 Task: Search one way flight ticket for 4 adults, 2 children, 2 infants in seat and 1 infant on lap in economy from Salisbury: Salisbury-ocean City-wicomico Regional Airport to Jacksonville: Albert J. Ellis Airport on 5-3-2023. Choice of flights is Frontier. Price is upto 30000. Outbound departure time preference is 0:00.
Action: Mouse moved to (223, 308)
Screenshot: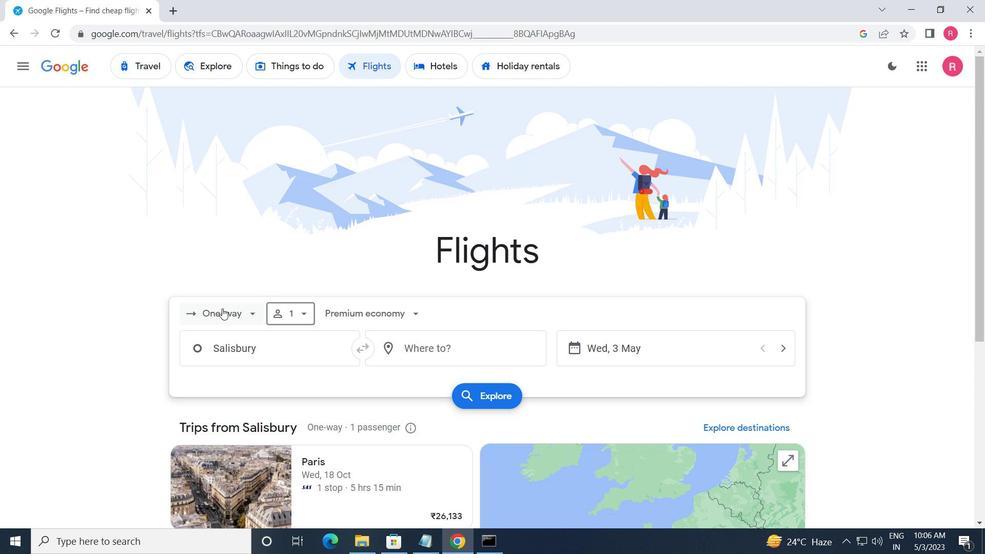 
Action: Mouse pressed left at (223, 308)
Screenshot: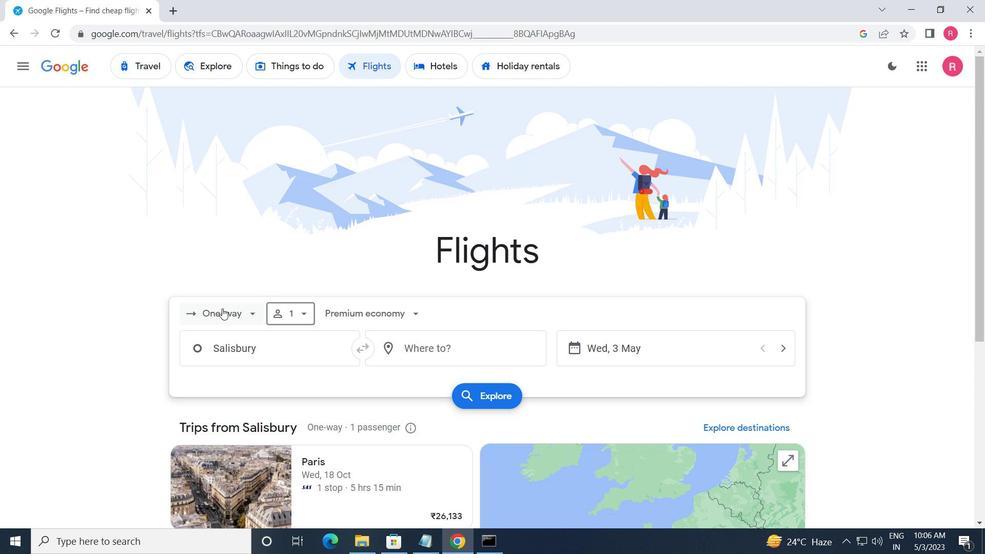 
Action: Mouse moved to (243, 365)
Screenshot: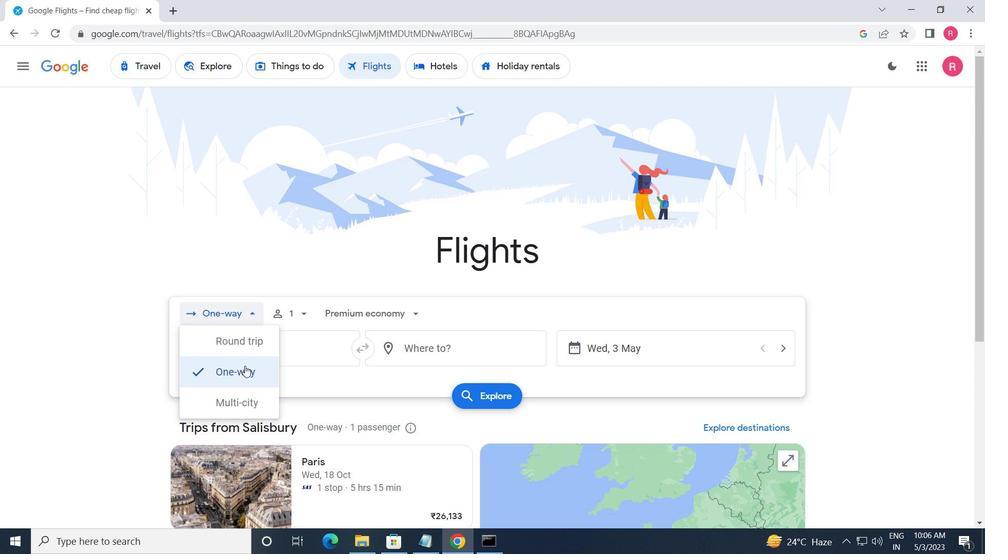 
Action: Mouse pressed left at (243, 365)
Screenshot: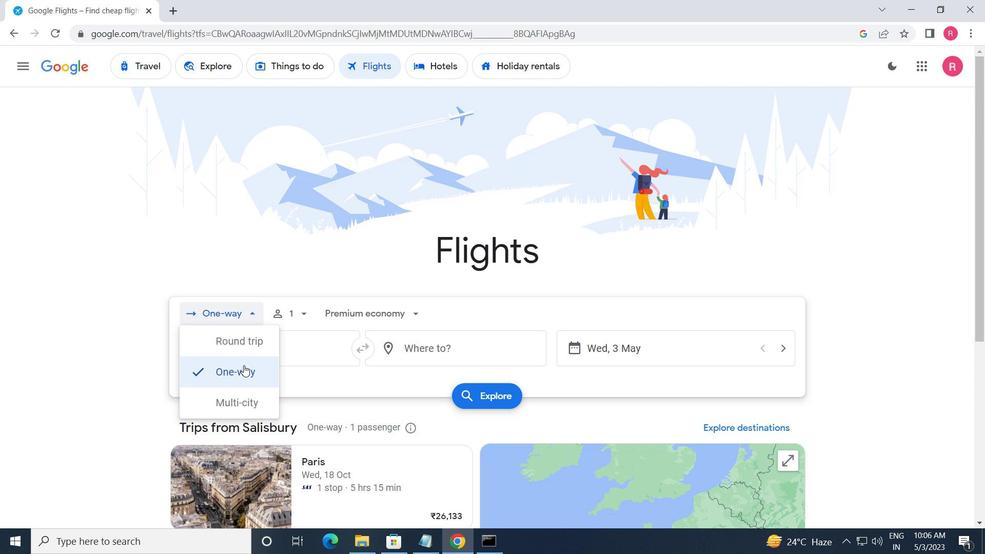 
Action: Mouse moved to (284, 324)
Screenshot: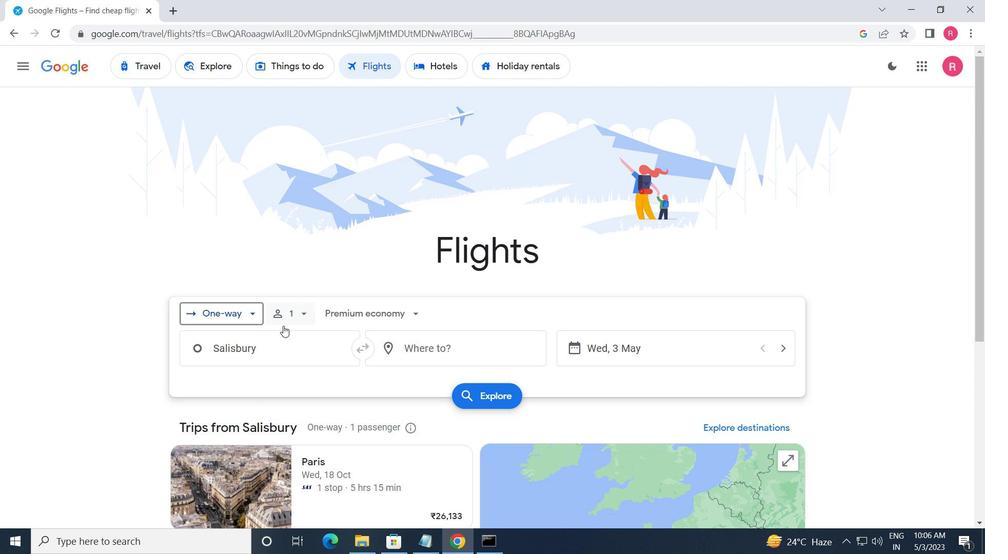 
Action: Mouse pressed left at (284, 324)
Screenshot: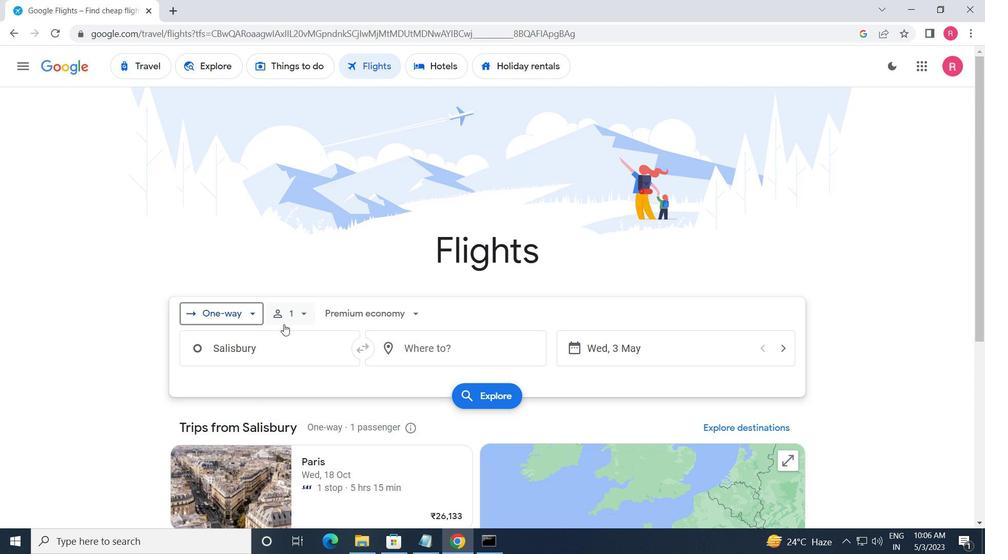 
Action: Mouse moved to (406, 351)
Screenshot: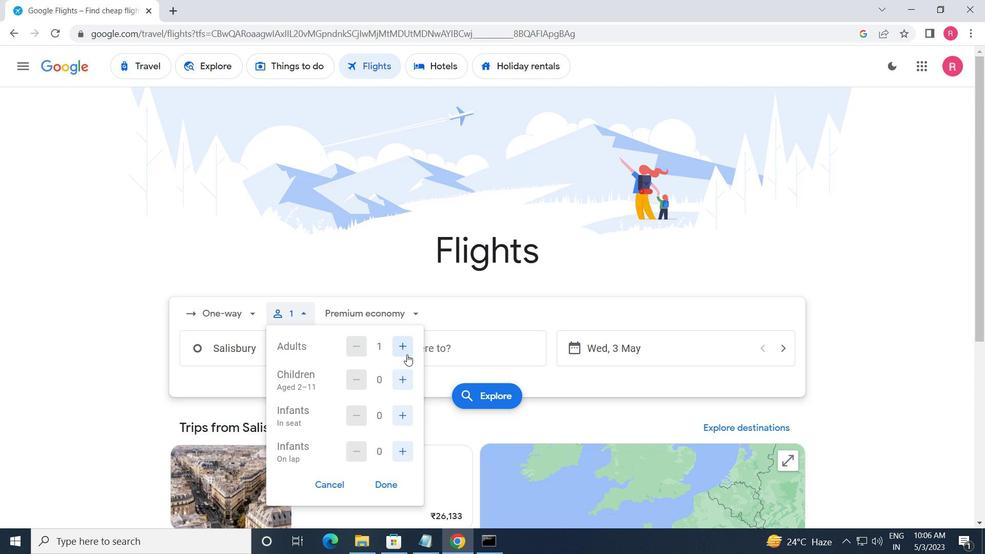 
Action: Mouse pressed left at (406, 351)
Screenshot: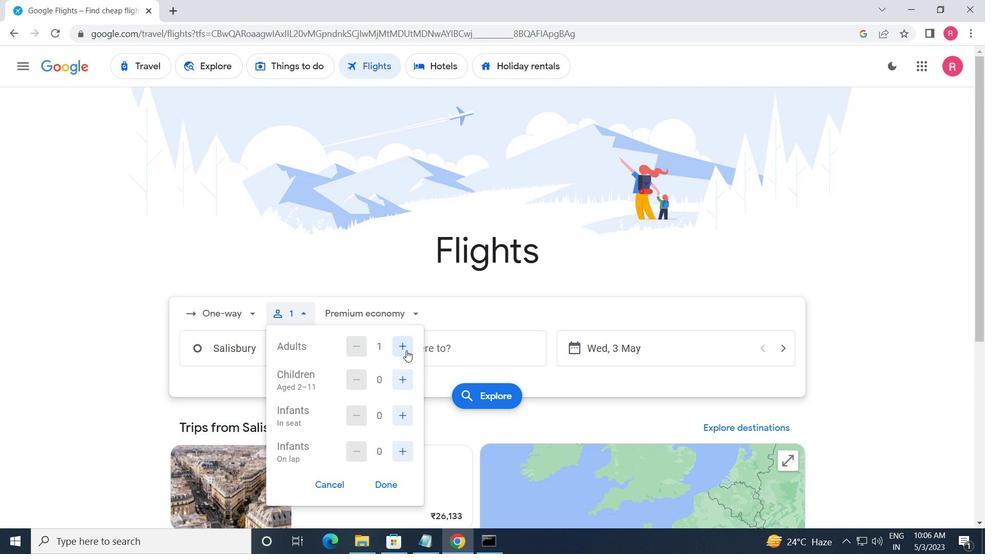 
Action: Mouse pressed left at (406, 351)
Screenshot: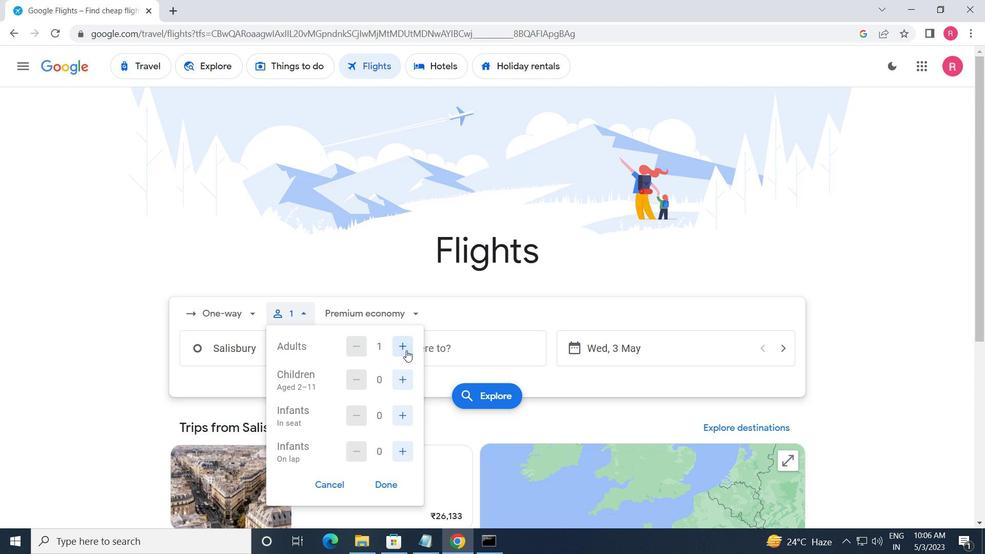 
Action: Mouse pressed left at (406, 351)
Screenshot: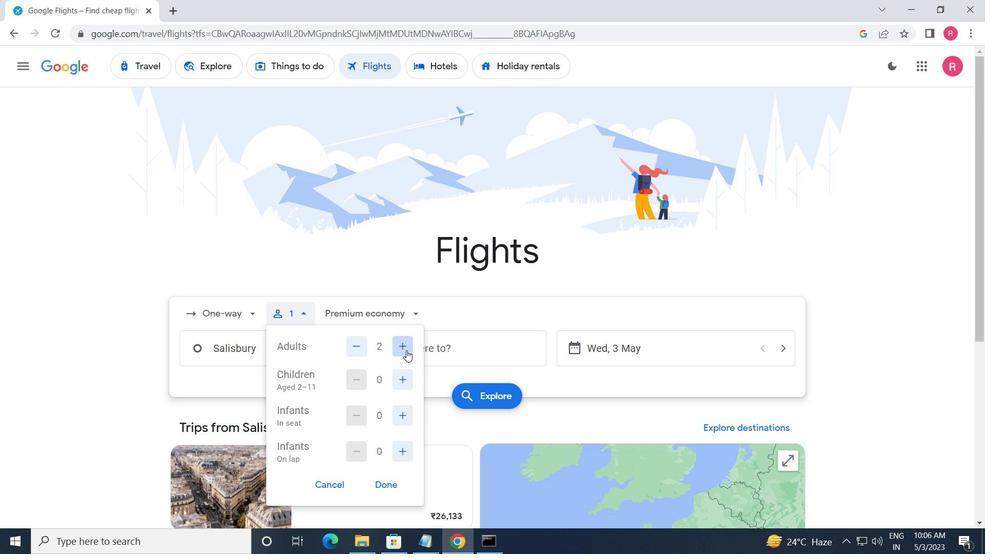 
Action: Mouse moved to (398, 379)
Screenshot: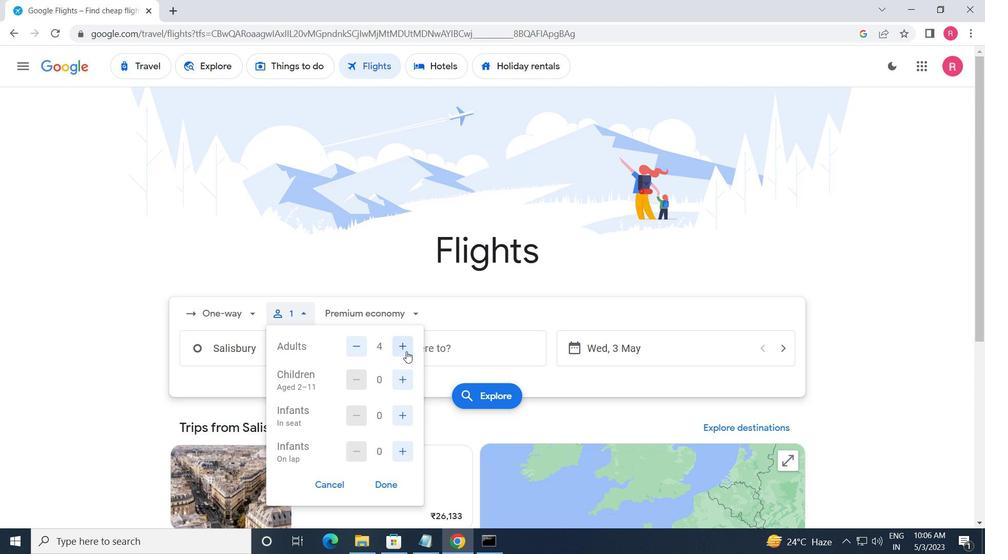 
Action: Mouse pressed left at (398, 379)
Screenshot: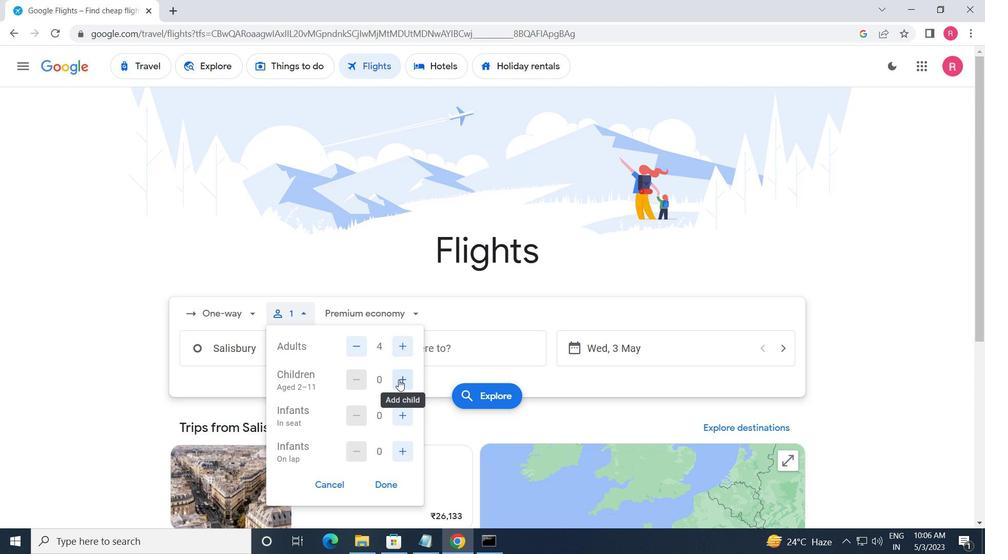 
Action: Mouse pressed left at (398, 379)
Screenshot: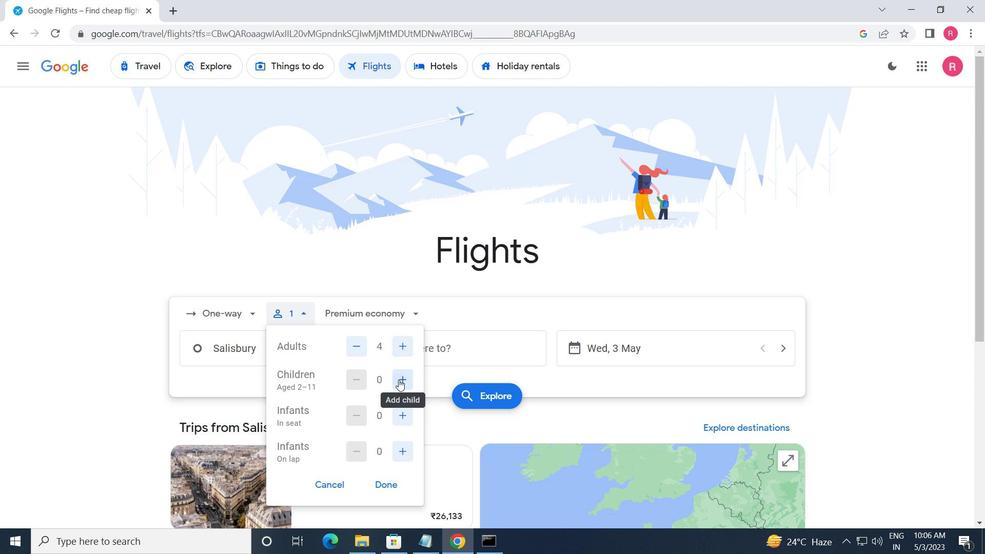 
Action: Mouse moved to (401, 409)
Screenshot: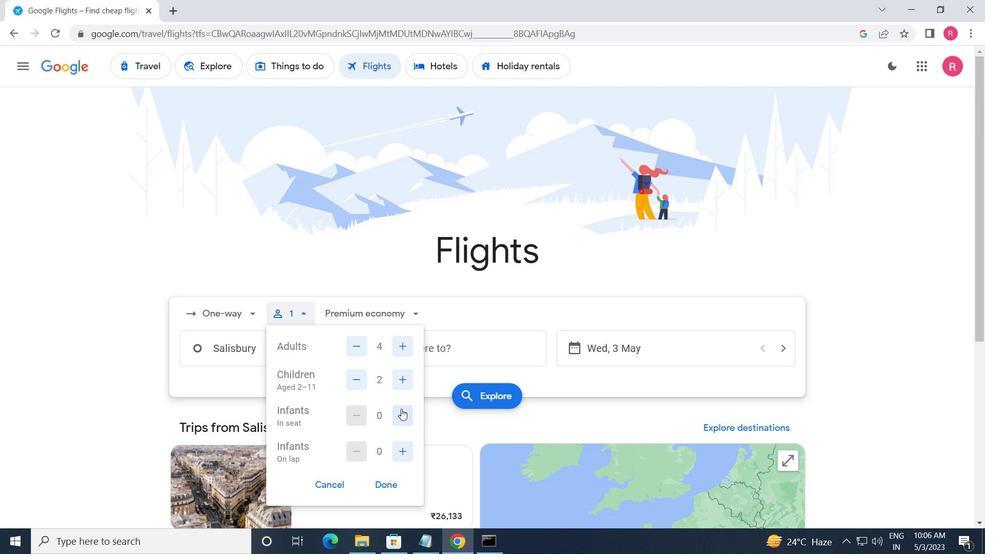 
Action: Mouse pressed left at (401, 409)
Screenshot: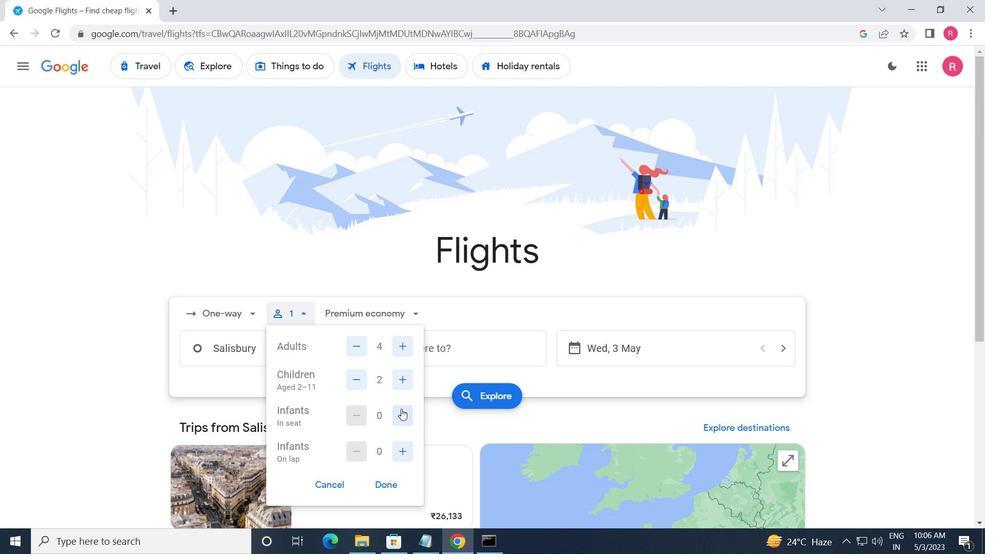 
Action: Mouse pressed left at (401, 409)
Screenshot: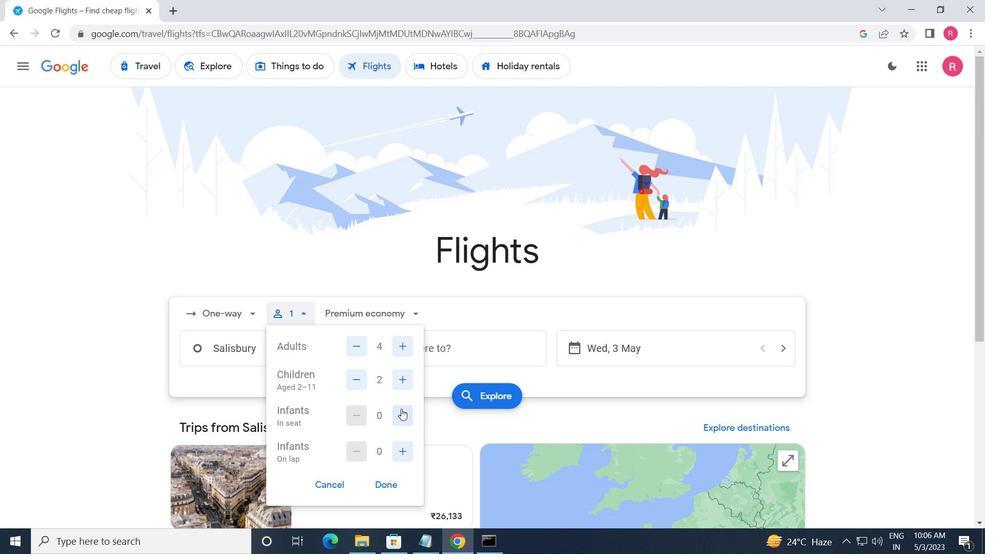 
Action: Mouse moved to (403, 447)
Screenshot: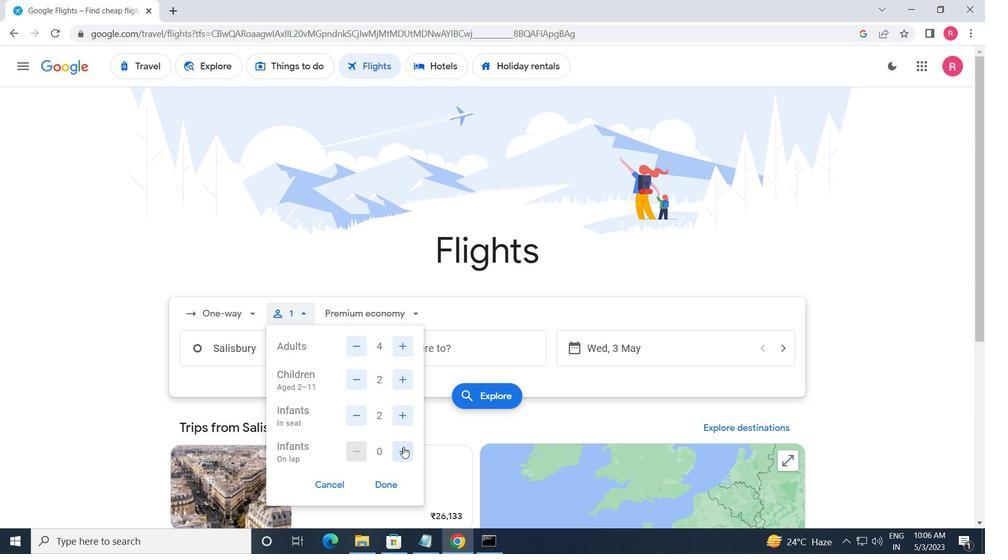 
Action: Mouse pressed left at (403, 447)
Screenshot: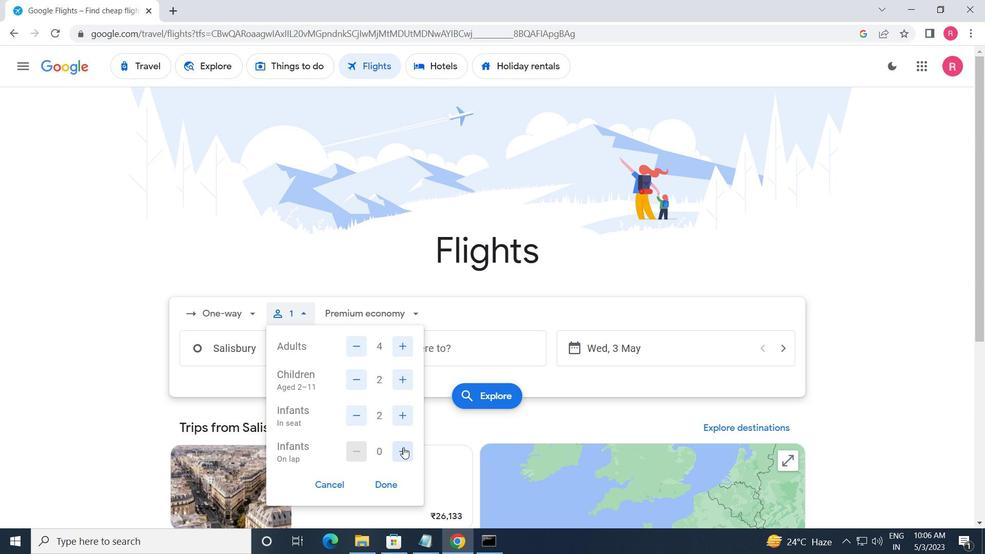 
Action: Mouse moved to (391, 475)
Screenshot: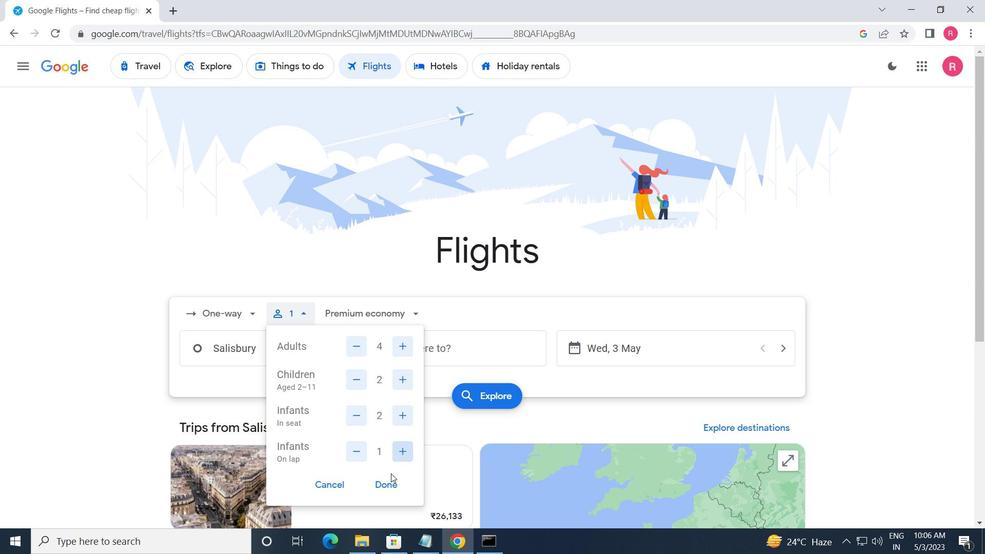 
Action: Mouse pressed left at (391, 475)
Screenshot: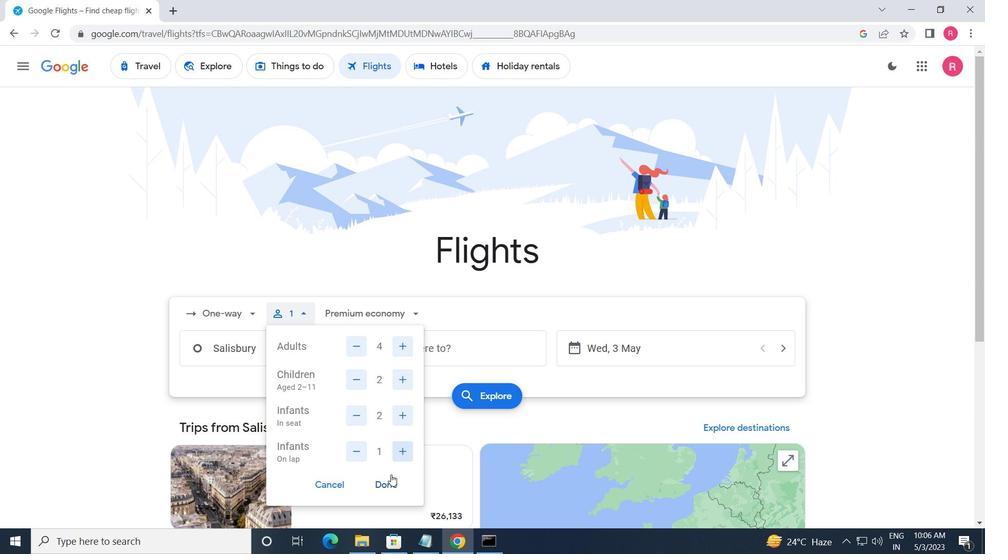 
Action: Mouse moved to (382, 314)
Screenshot: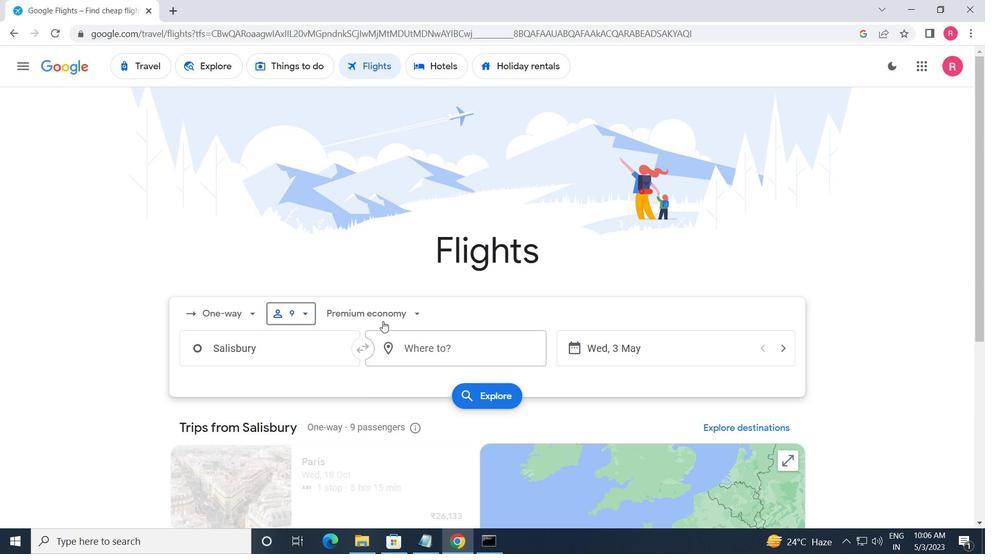 
Action: Mouse pressed left at (382, 314)
Screenshot: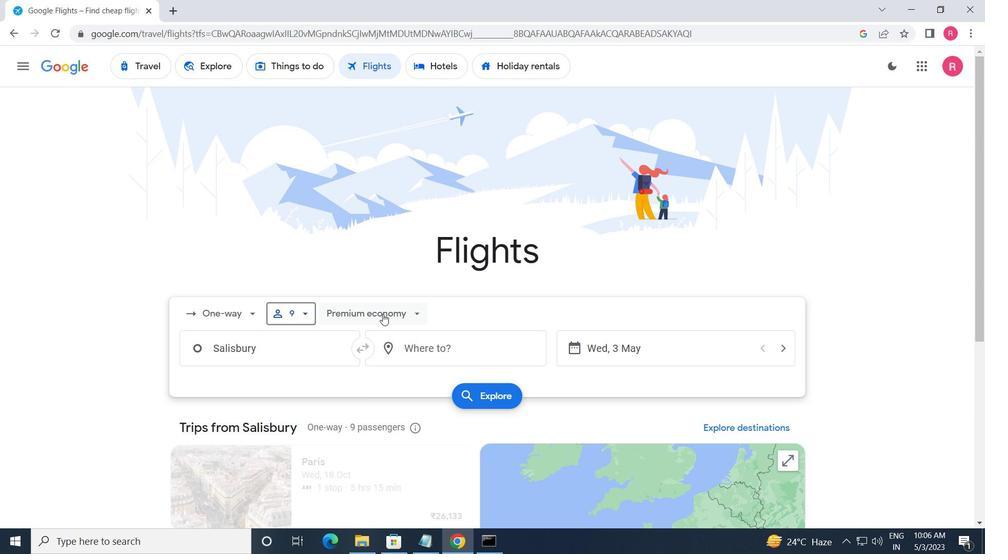 
Action: Mouse moved to (389, 335)
Screenshot: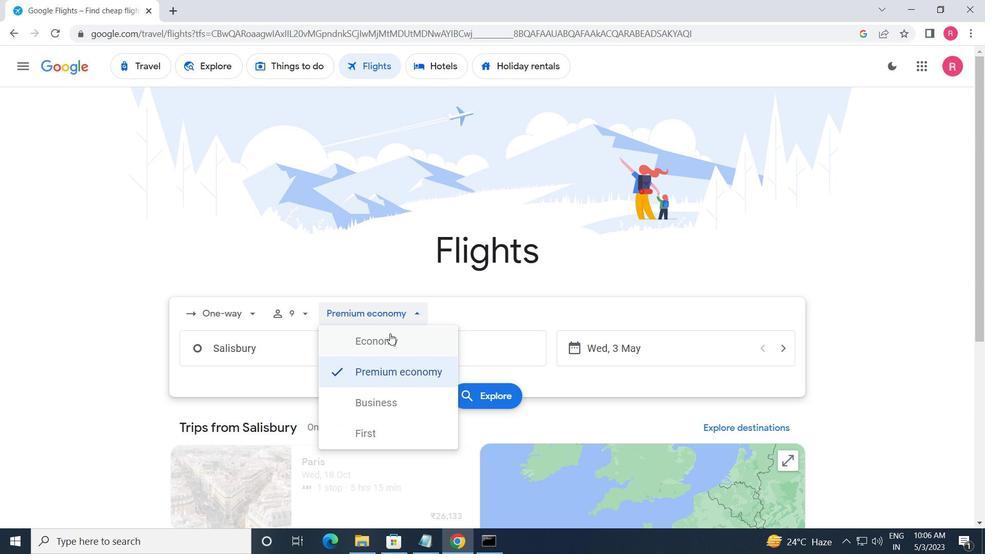 
Action: Mouse pressed left at (389, 335)
Screenshot: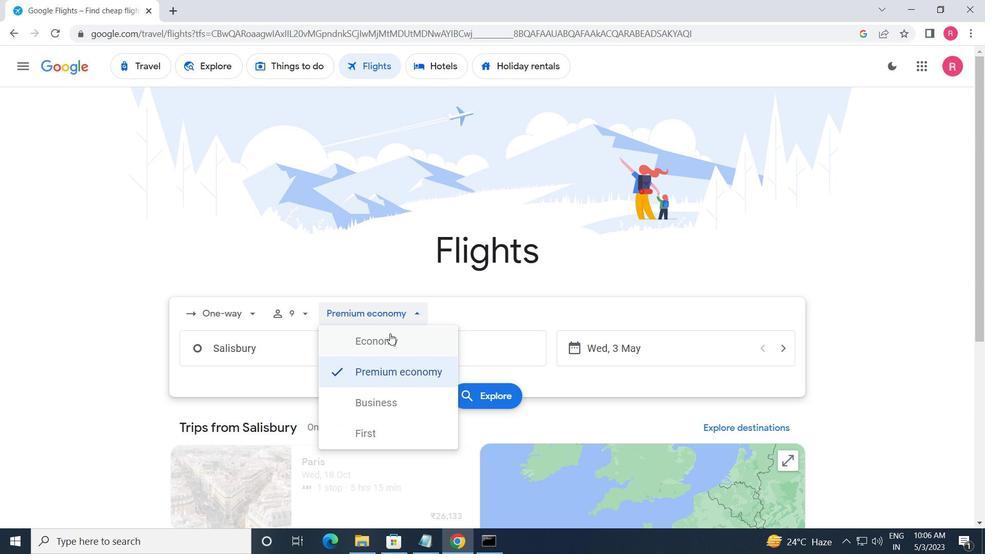 
Action: Mouse moved to (306, 348)
Screenshot: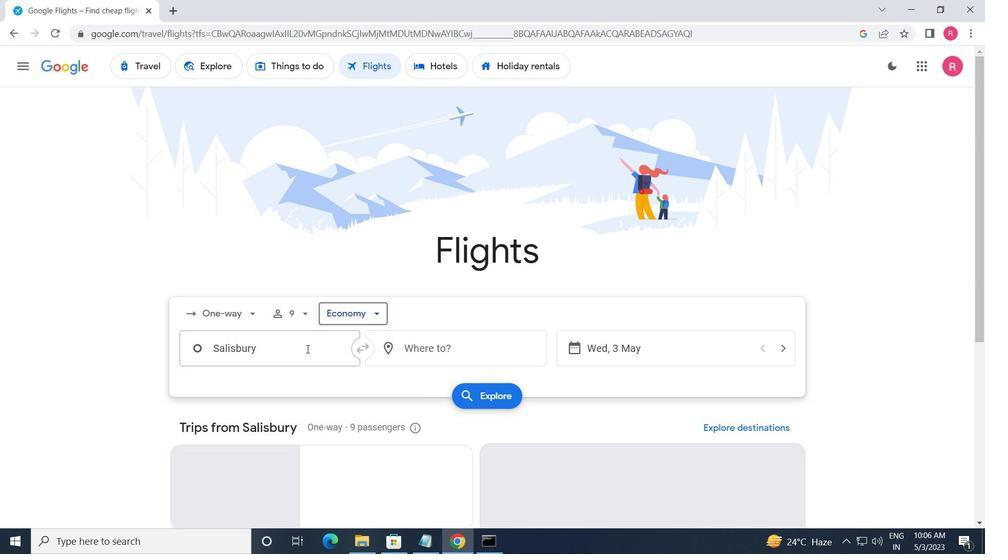 
Action: Mouse pressed left at (306, 348)
Screenshot: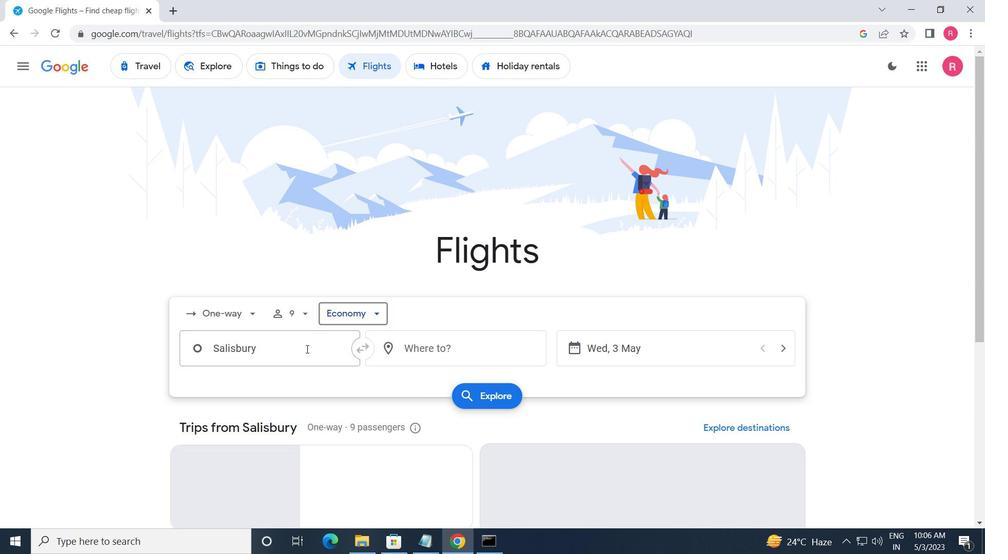 
Action: Mouse moved to (273, 349)
Screenshot: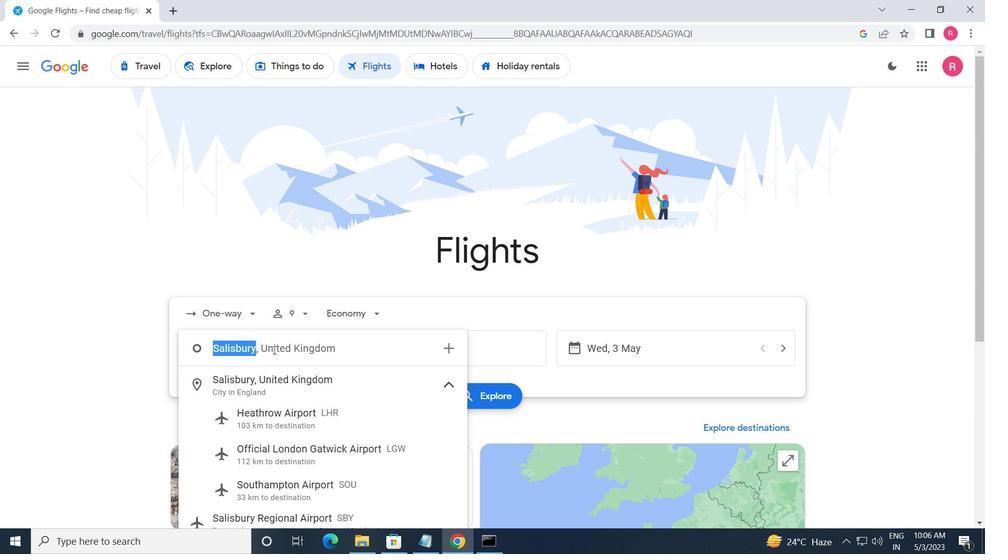 
Action: Mouse pressed left at (273, 349)
Screenshot: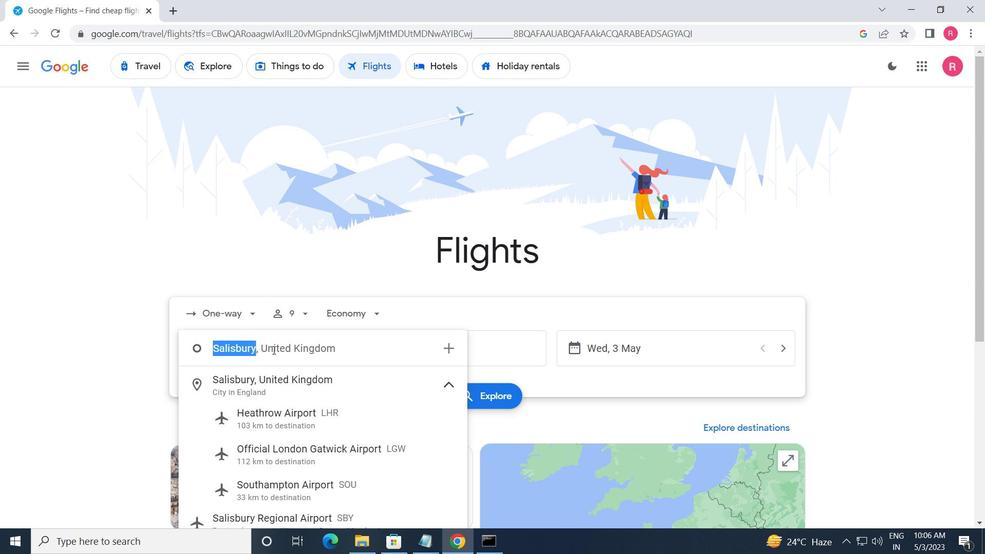 
Action: Mouse moved to (273, 353)
Screenshot: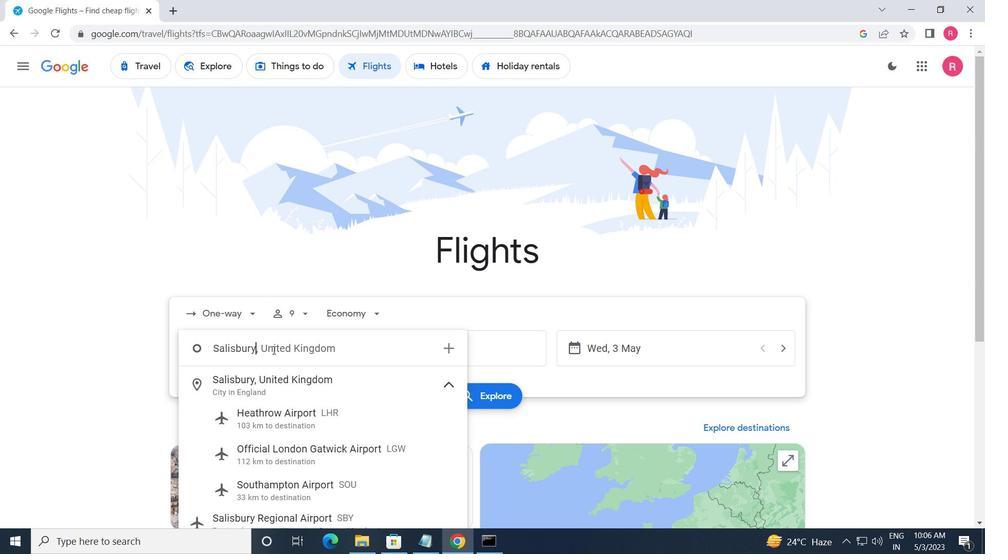 
Action: Key pressed <Key.enter>
Screenshot: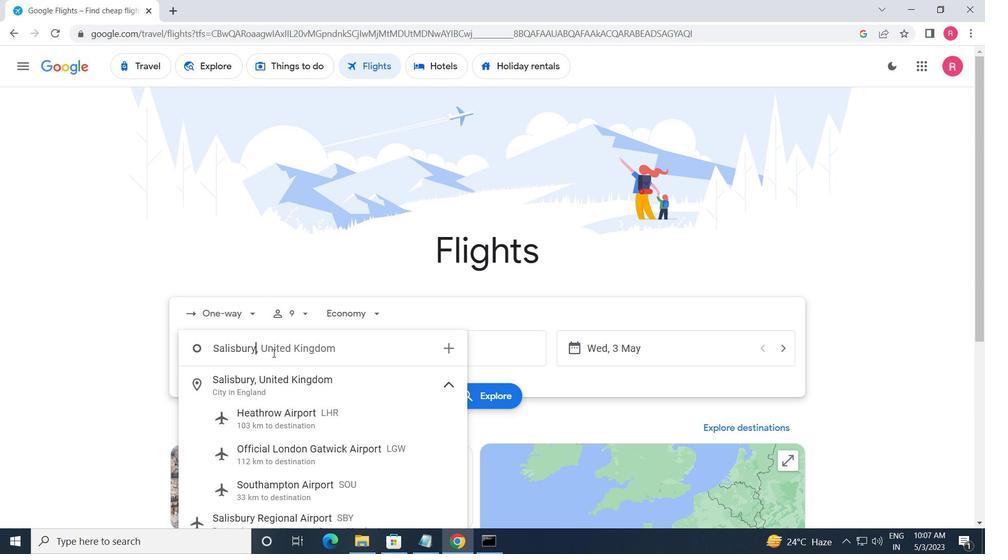 
Action: Mouse moved to (430, 355)
Screenshot: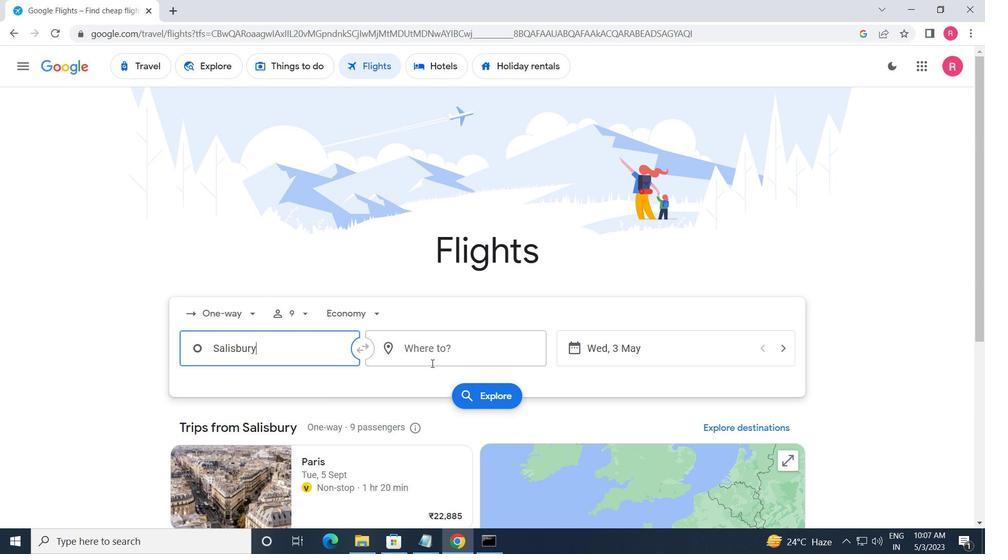 
Action: Mouse pressed left at (430, 355)
Screenshot: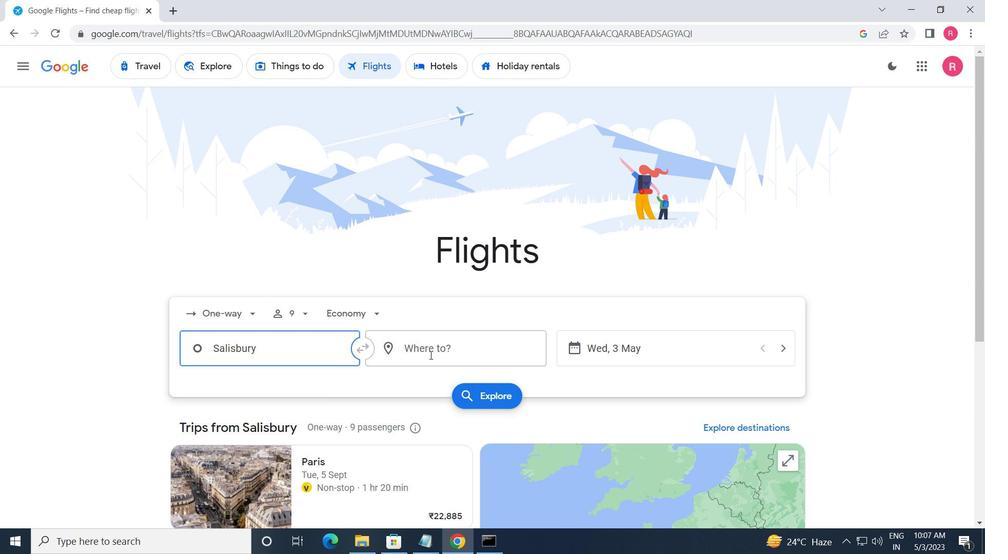 
Action: Mouse moved to (476, 474)
Screenshot: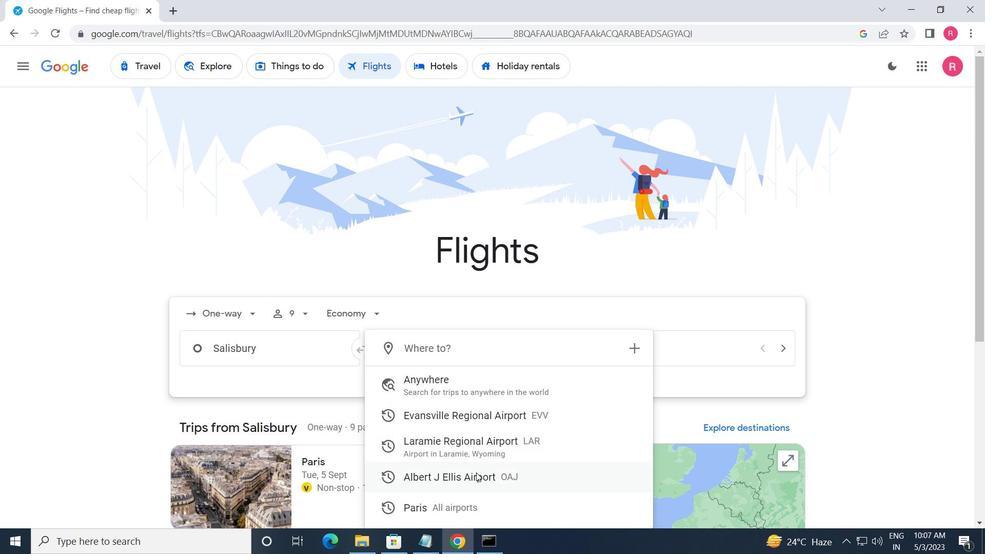 
Action: Mouse pressed left at (476, 474)
Screenshot: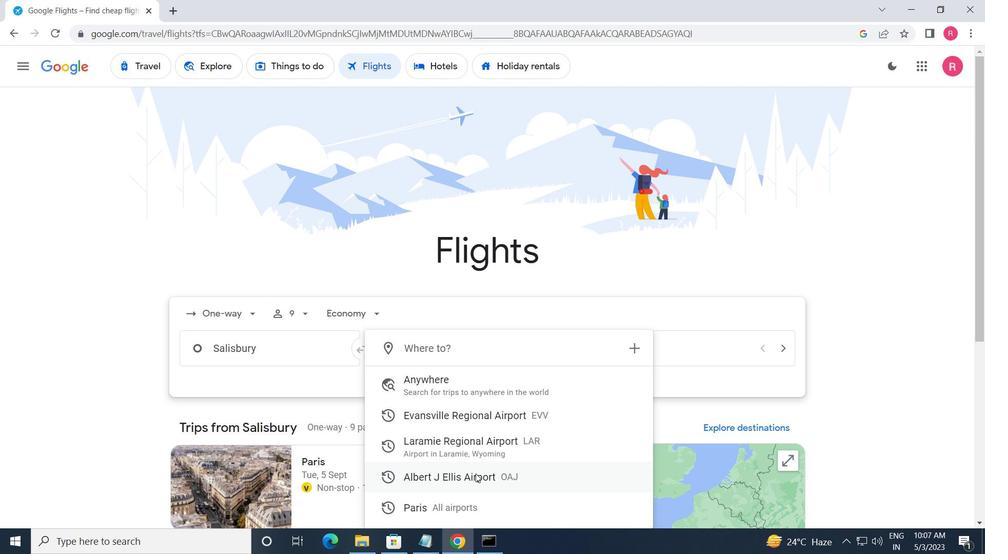 
Action: Mouse moved to (673, 346)
Screenshot: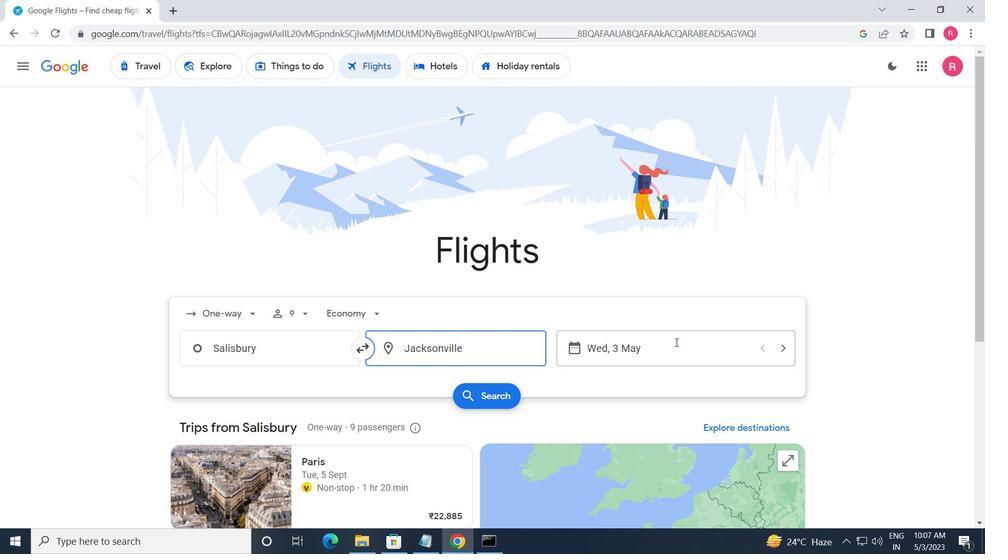 
Action: Mouse pressed left at (673, 346)
Screenshot: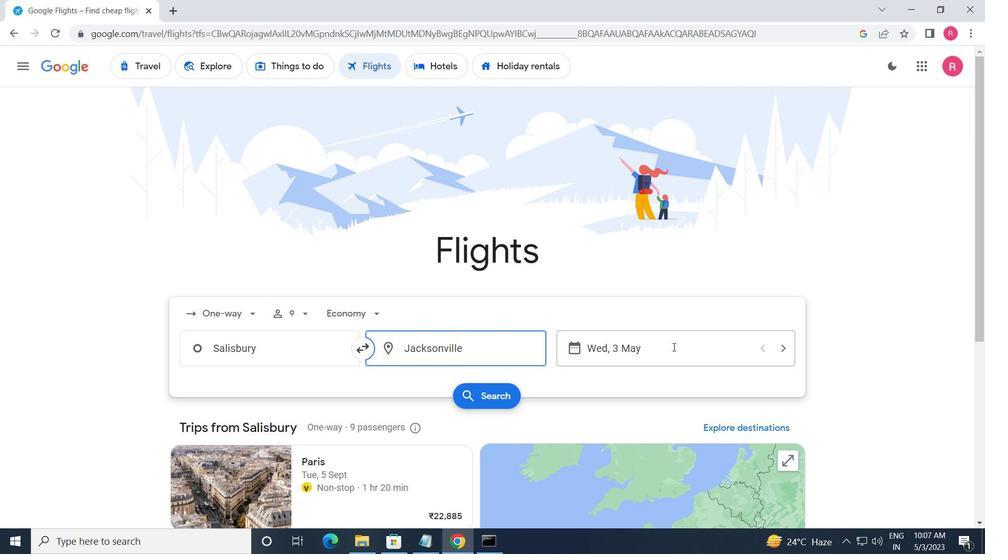 
Action: Mouse moved to (436, 299)
Screenshot: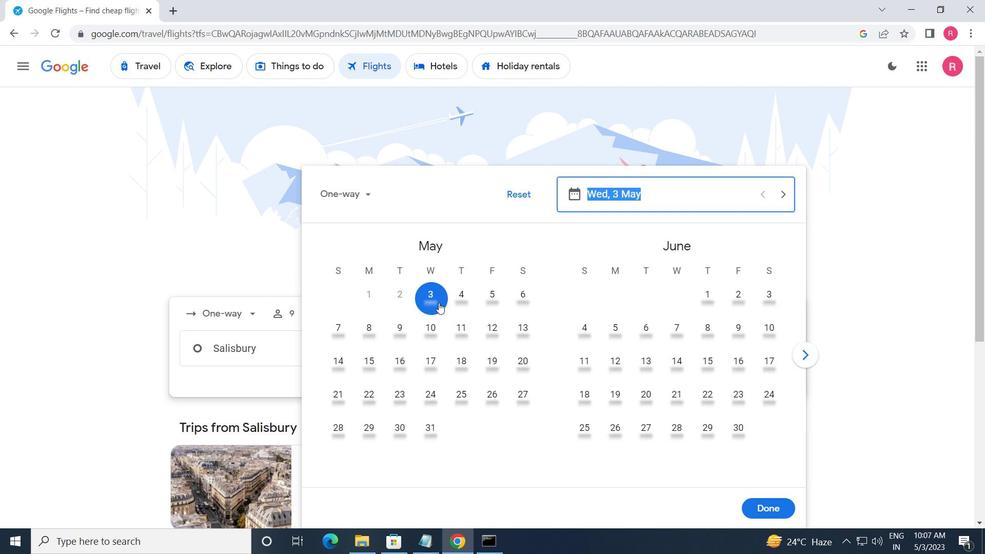 
Action: Mouse pressed left at (436, 299)
Screenshot: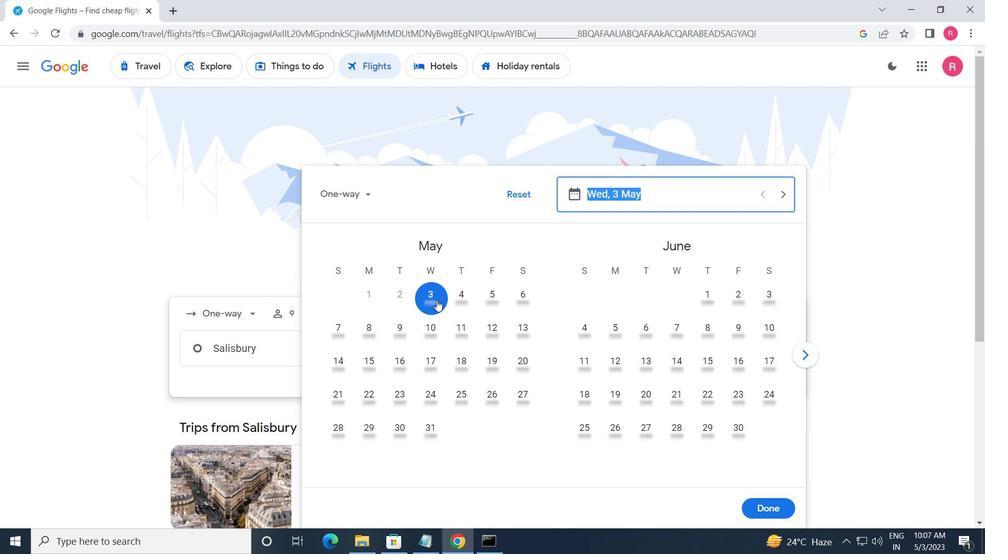 
Action: Mouse moved to (755, 507)
Screenshot: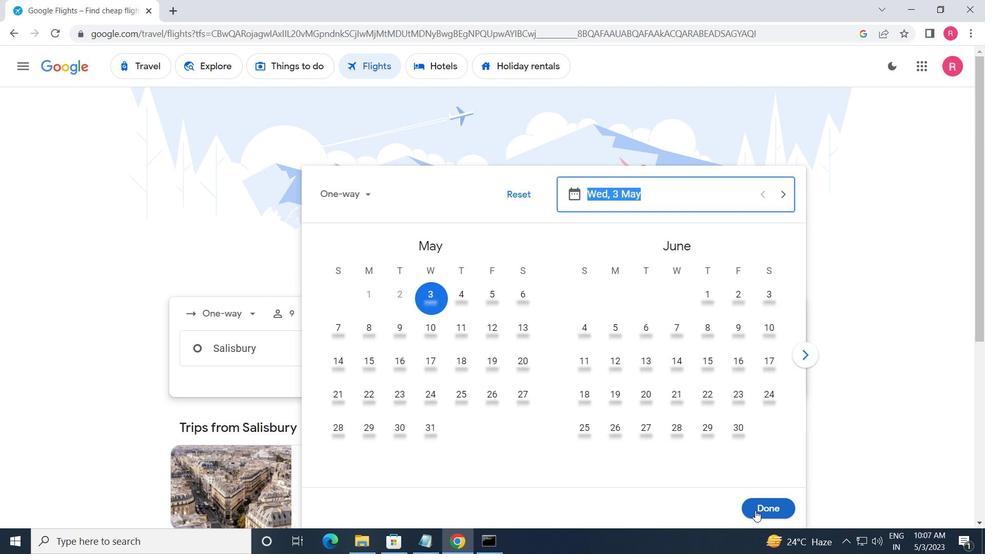 
Action: Mouse pressed left at (755, 507)
Screenshot: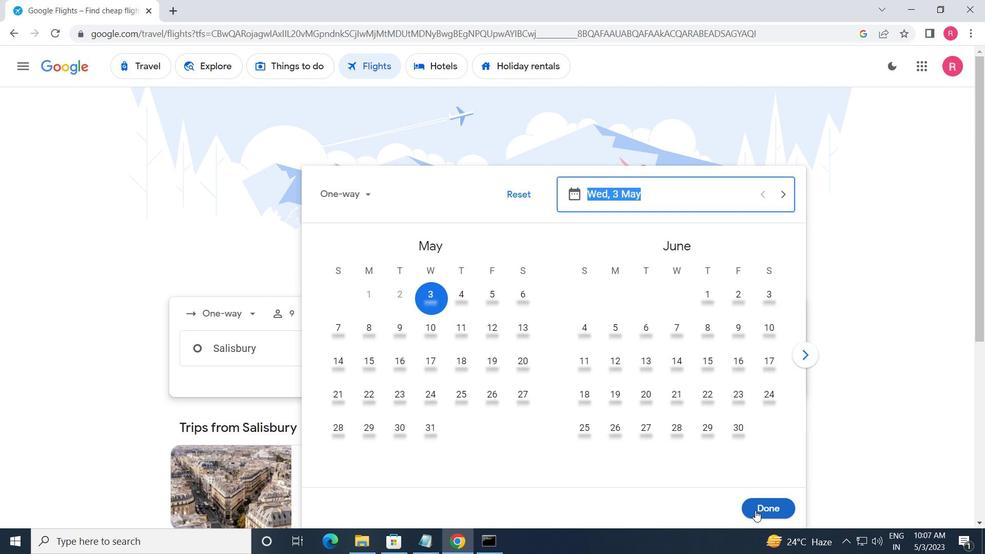 
Action: Mouse moved to (508, 400)
Screenshot: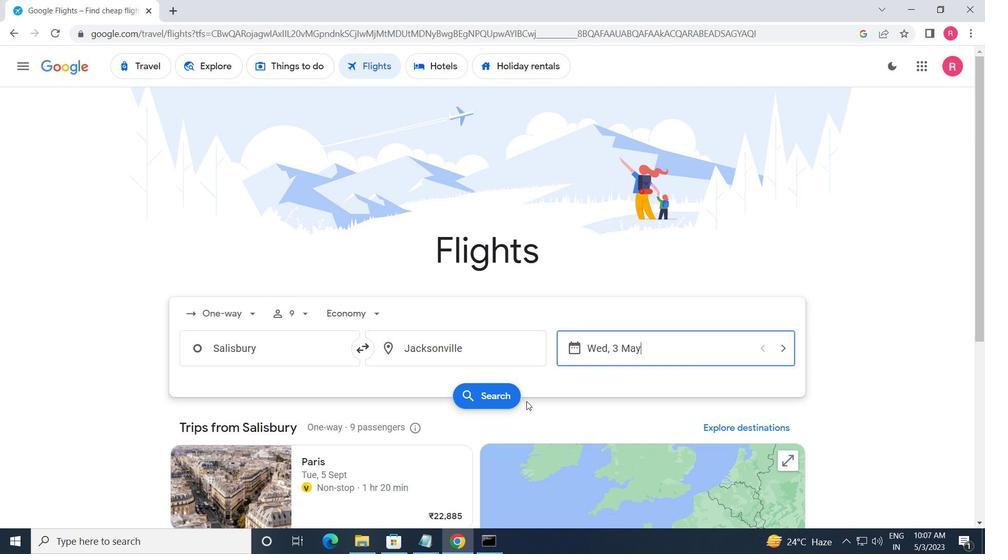
Action: Mouse pressed left at (508, 400)
Screenshot: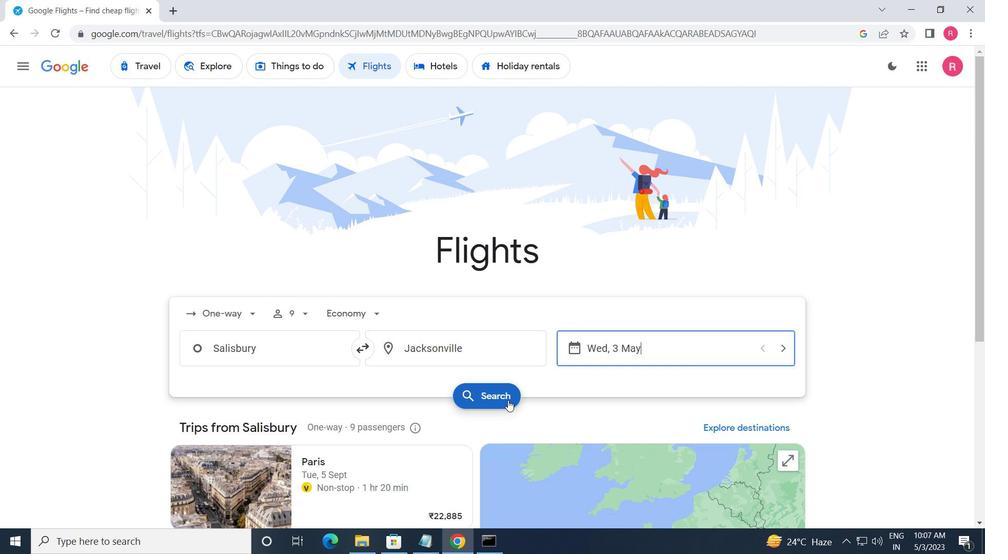 
Action: Mouse moved to (186, 184)
Screenshot: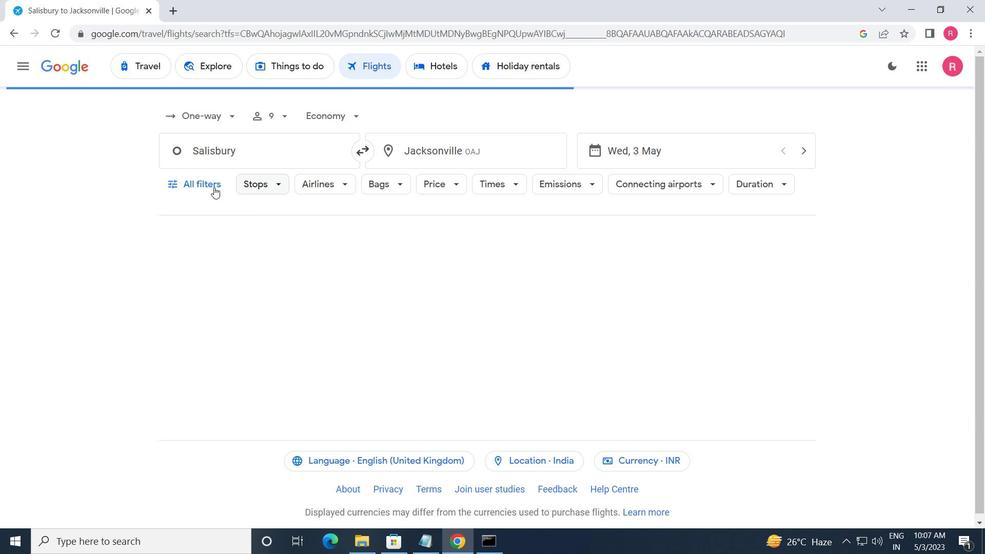 
Action: Mouse pressed left at (186, 184)
Screenshot: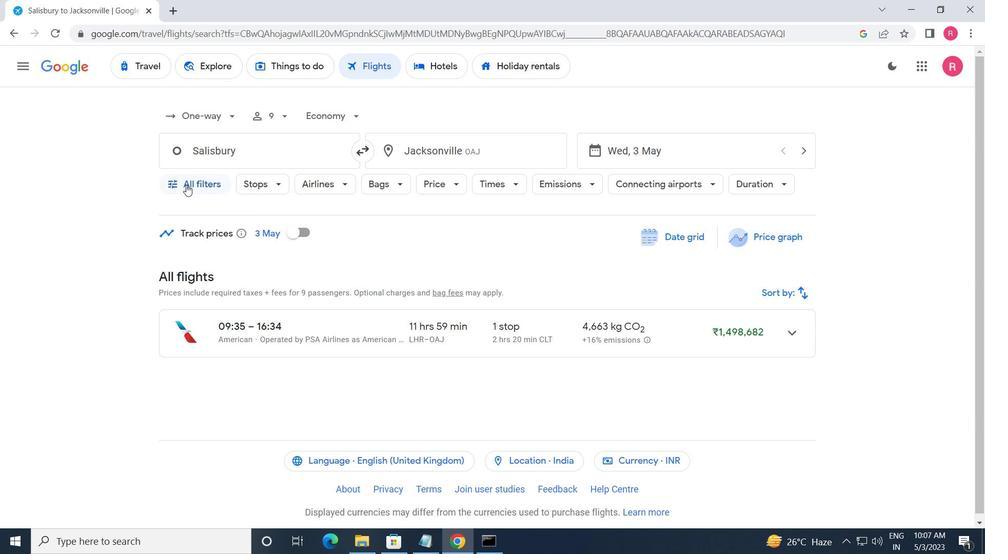 
Action: Mouse moved to (281, 385)
Screenshot: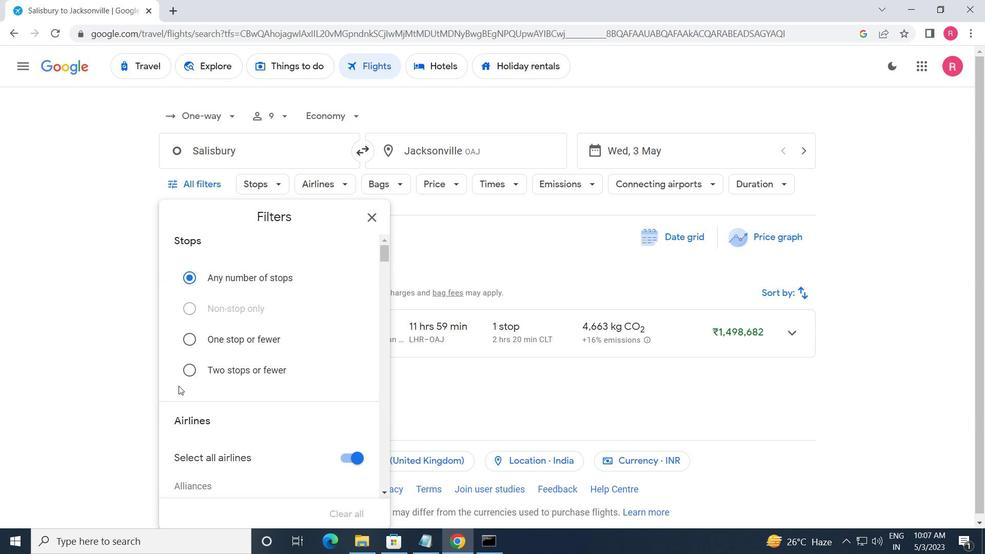 
Action: Mouse scrolled (281, 384) with delta (0, 0)
Screenshot: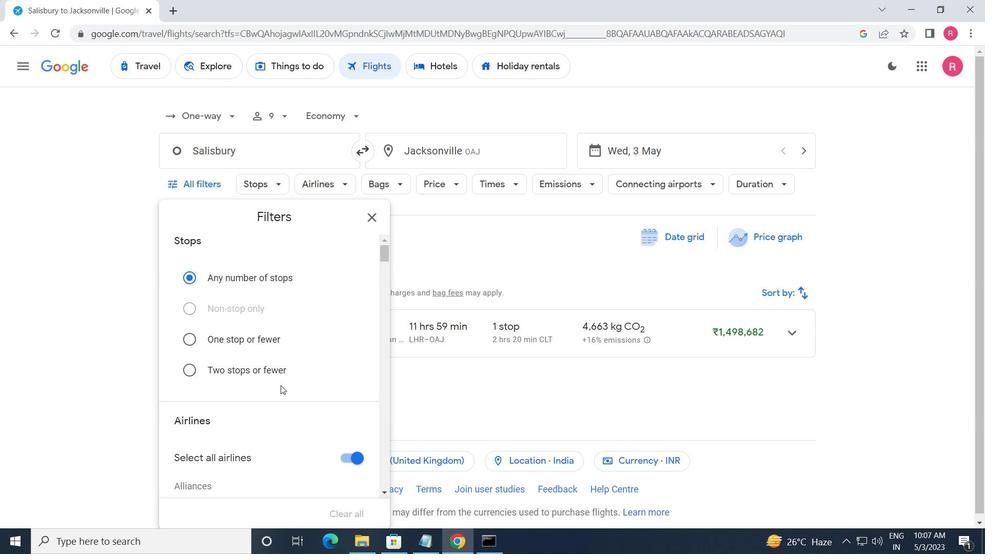 
Action: Mouse scrolled (281, 384) with delta (0, 0)
Screenshot: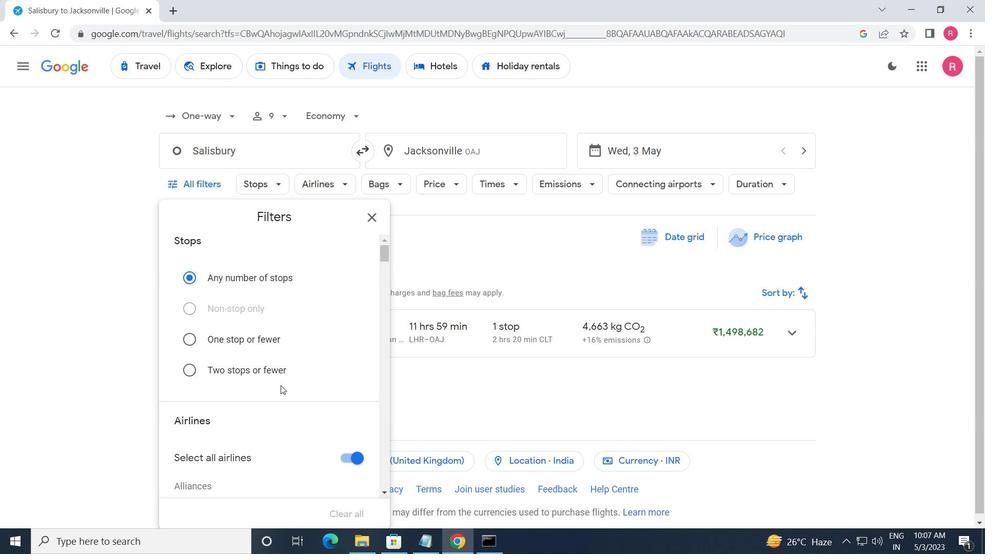 
Action: Mouse scrolled (281, 384) with delta (0, 0)
Screenshot: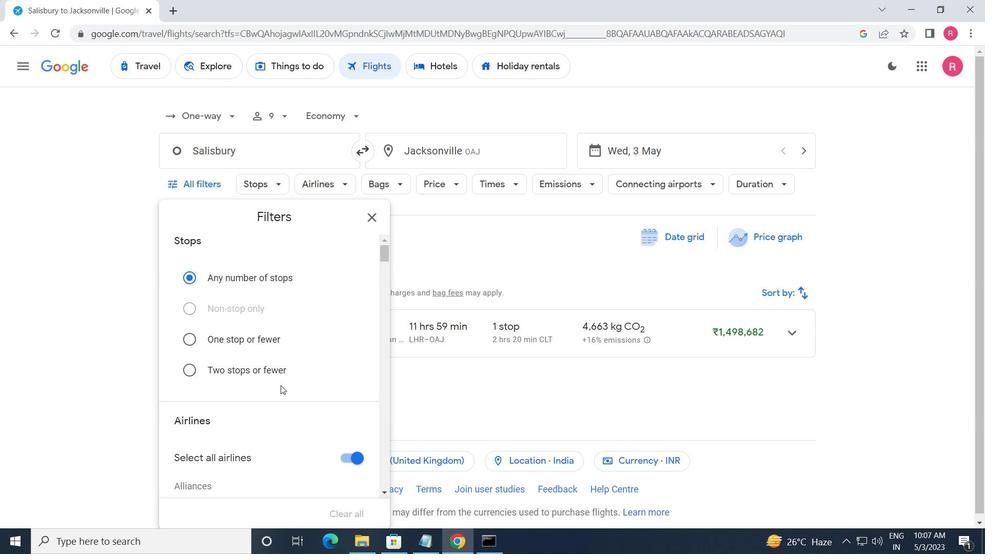 
Action: Mouse scrolled (281, 384) with delta (0, 0)
Screenshot: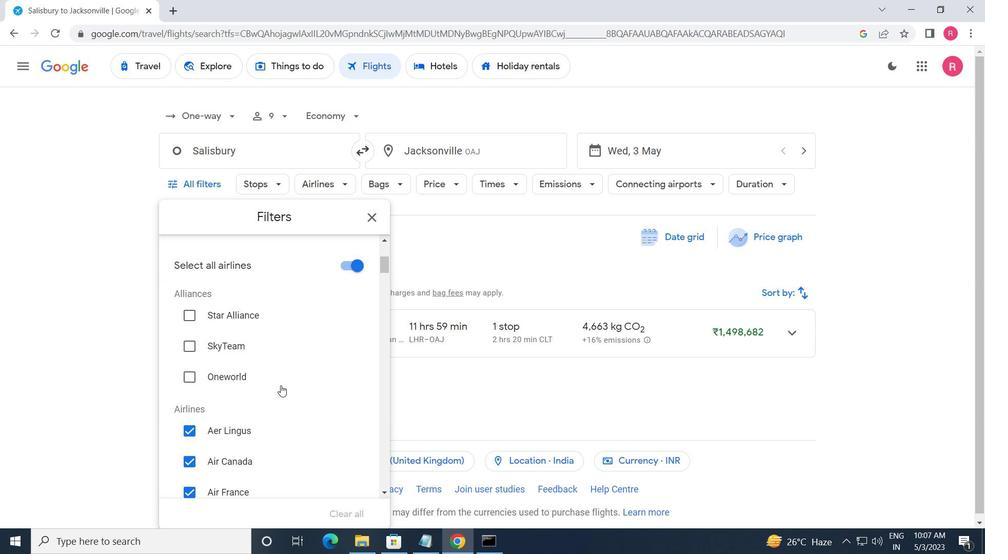 
Action: Mouse scrolled (281, 384) with delta (0, 0)
Screenshot: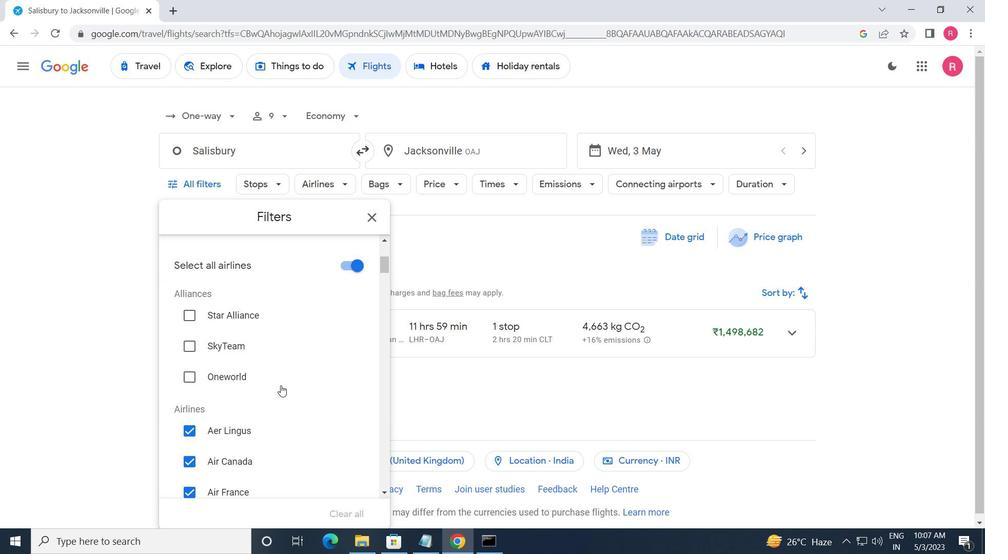 
Action: Mouse moved to (281, 384)
Screenshot: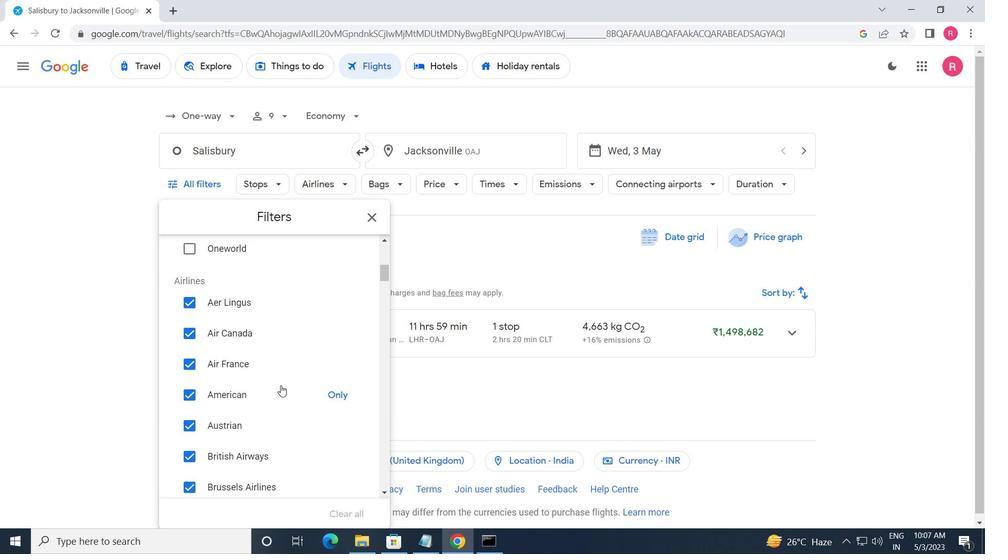 
Action: Mouse scrolled (281, 383) with delta (0, 0)
Screenshot: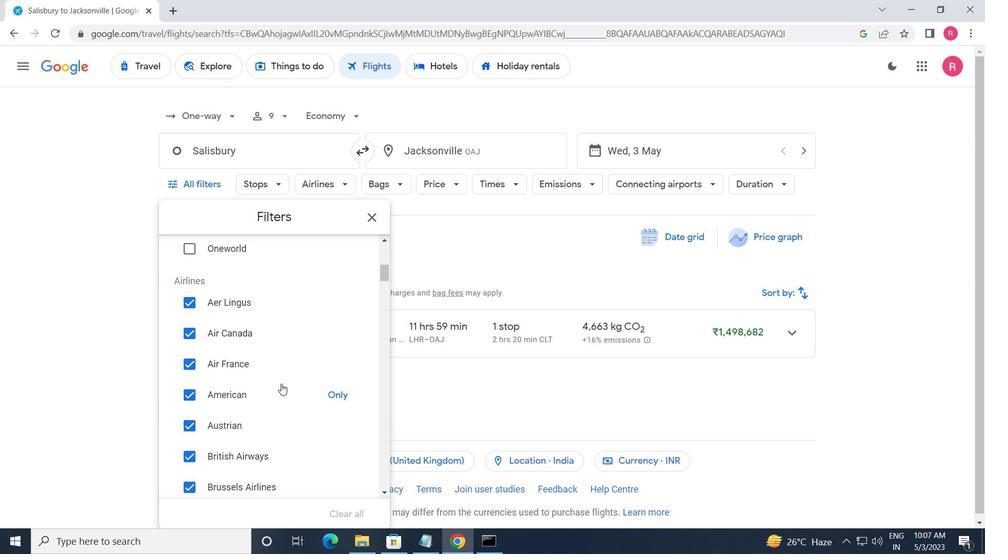 
Action: Mouse scrolled (281, 383) with delta (0, 0)
Screenshot: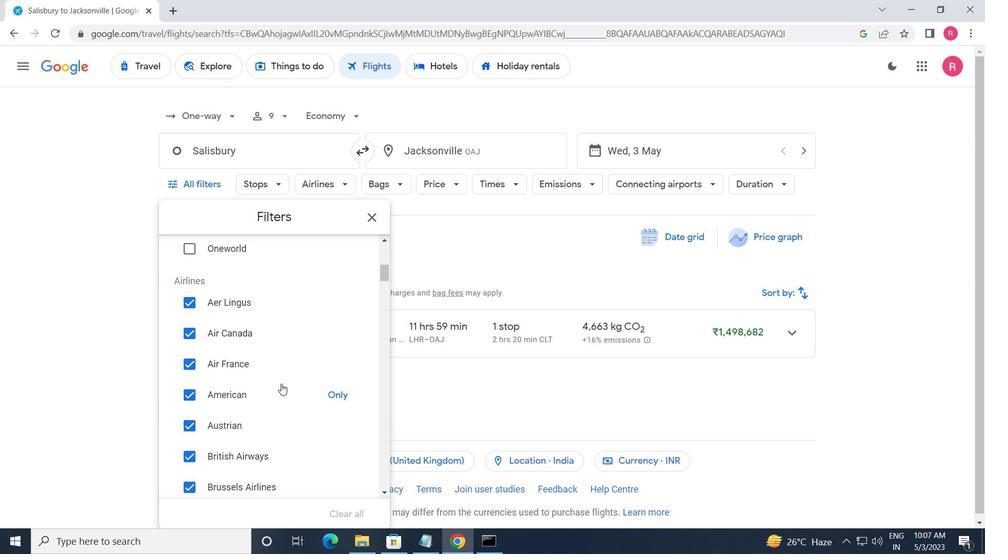 
Action: Mouse scrolled (281, 383) with delta (0, 0)
Screenshot: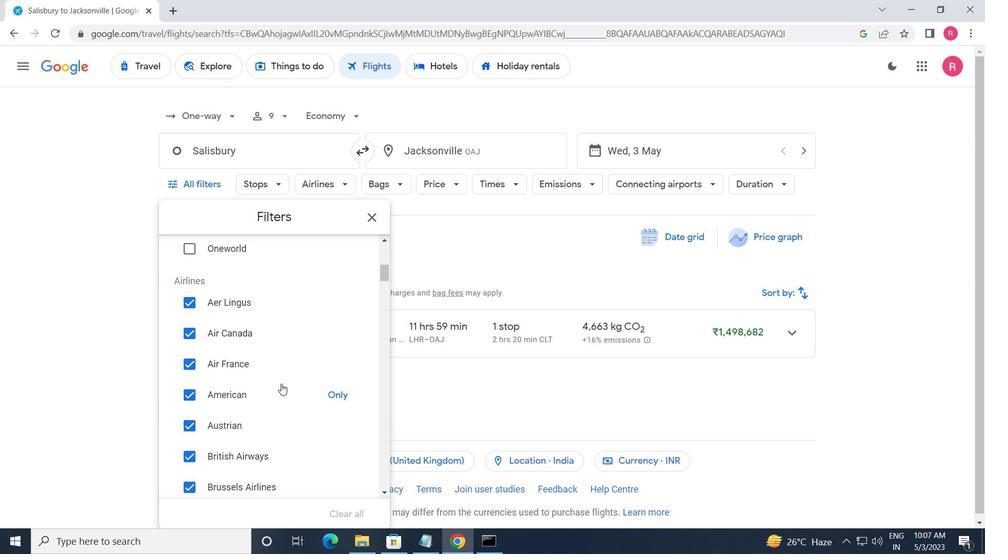 
Action: Mouse moved to (281, 380)
Screenshot: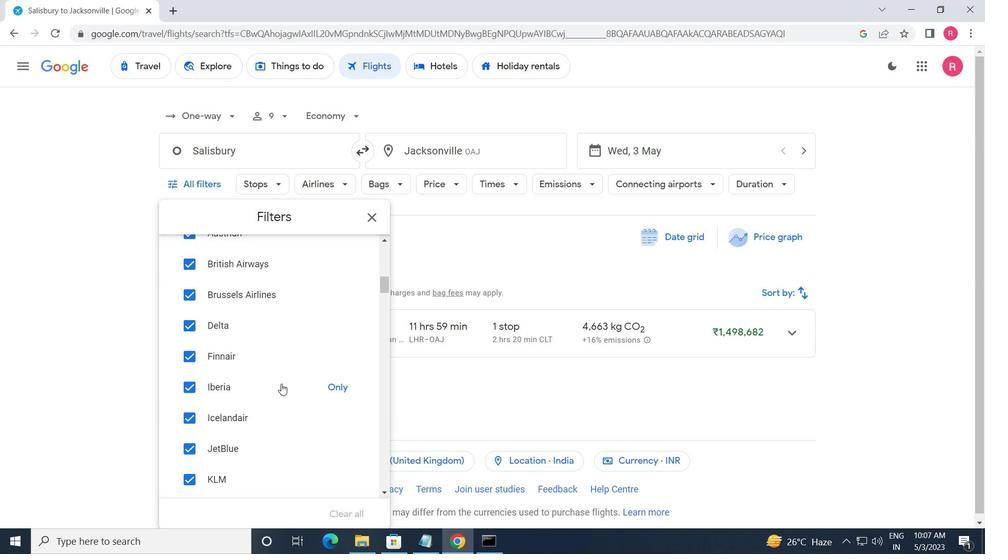 
Action: Mouse scrolled (281, 380) with delta (0, 0)
Screenshot: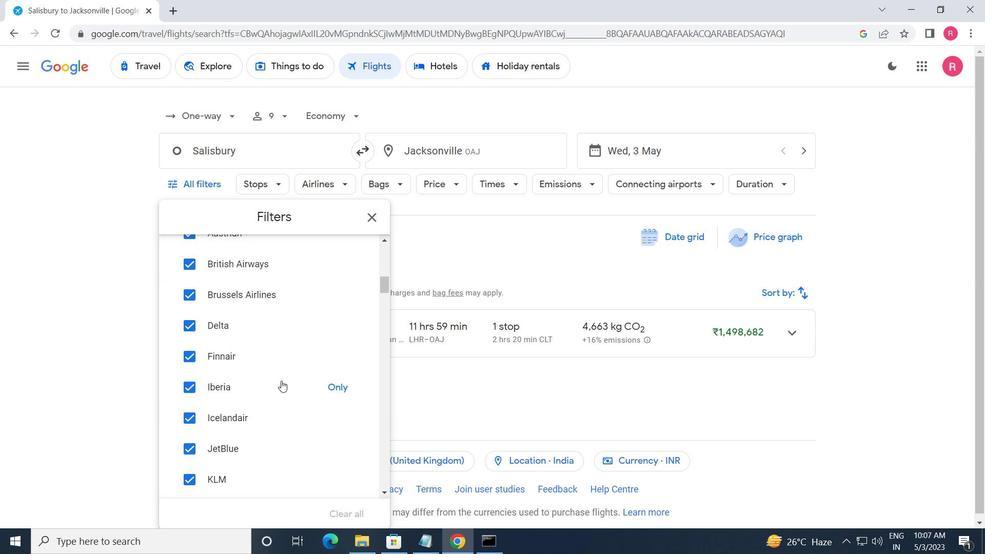 
Action: Mouse scrolled (281, 380) with delta (0, 0)
Screenshot: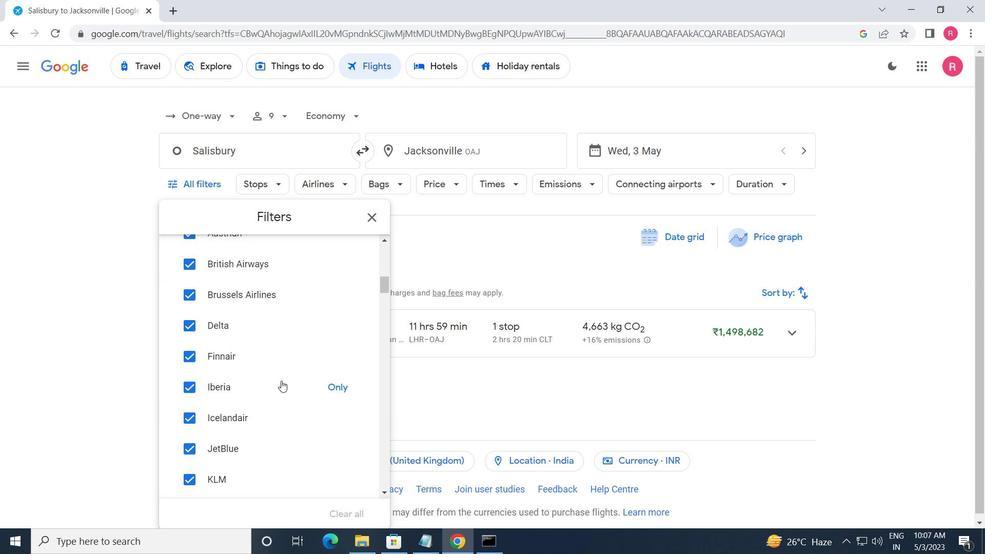 
Action: Mouse scrolled (281, 380) with delta (0, 0)
Screenshot: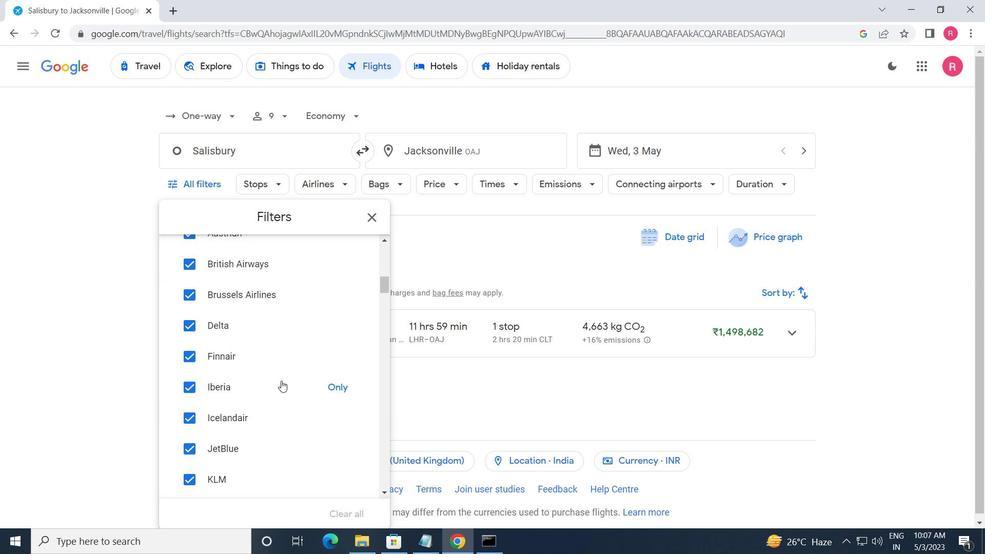 
Action: Mouse scrolled (281, 380) with delta (0, 0)
Screenshot: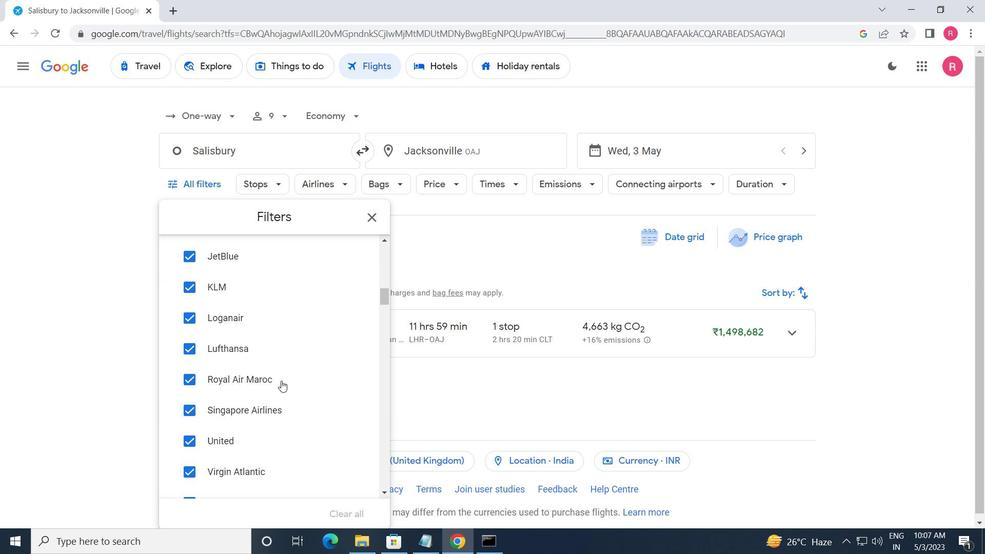
Action: Mouse scrolled (281, 380) with delta (0, 0)
Screenshot: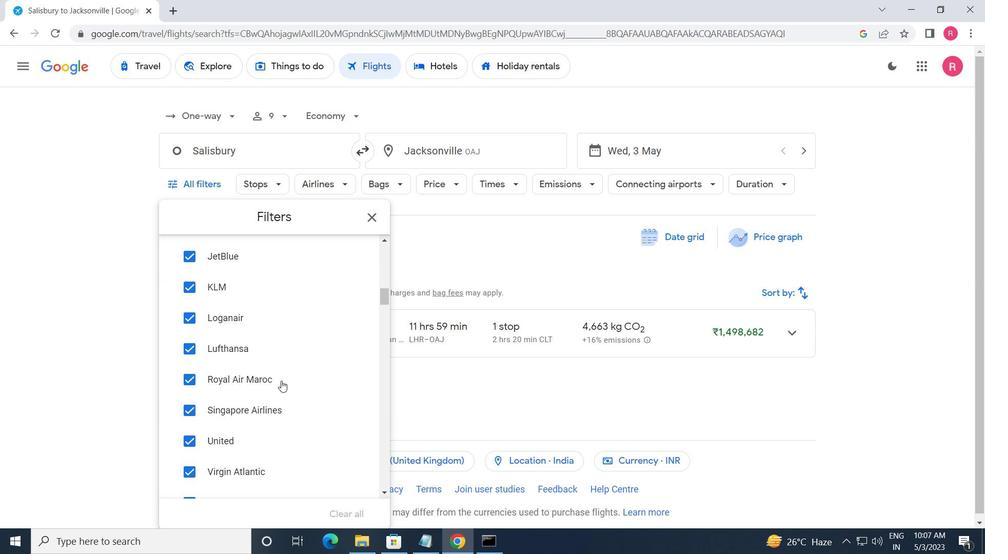 
Action: Mouse scrolled (281, 380) with delta (0, 0)
Screenshot: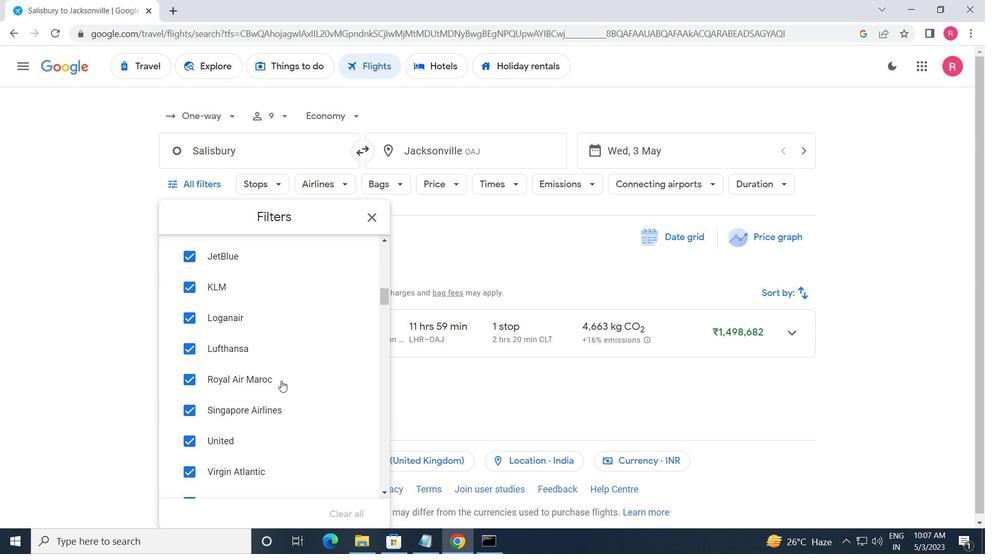 
Action: Mouse scrolled (281, 381) with delta (0, 0)
Screenshot: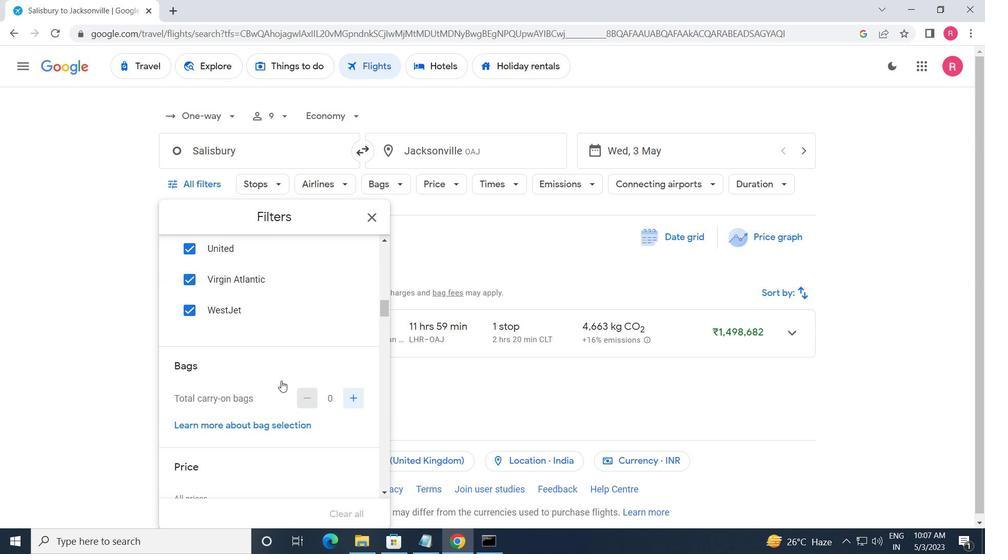 
Action: Mouse scrolled (281, 381) with delta (0, 0)
Screenshot: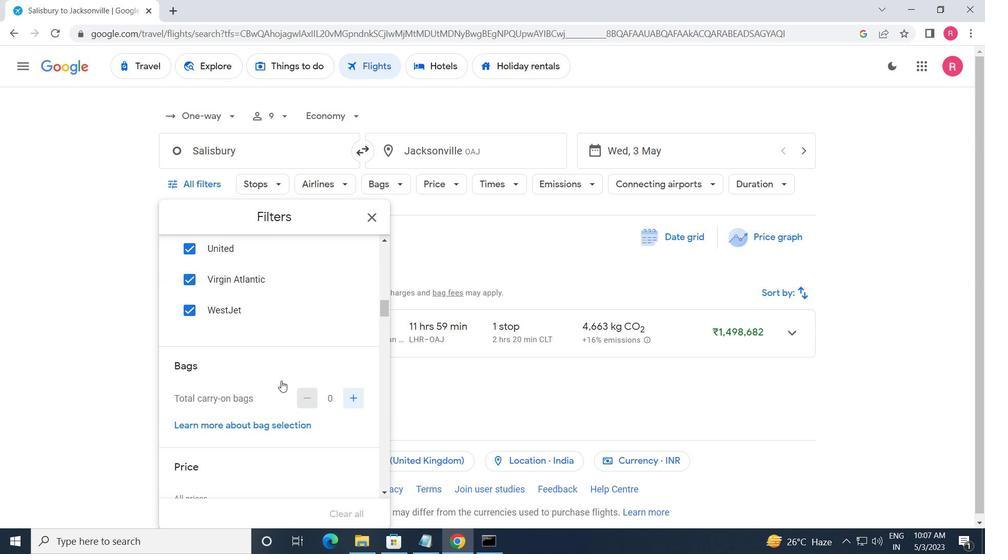 
Action: Mouse scrolled (281, 381) with delta (0, 0)
Screenshot: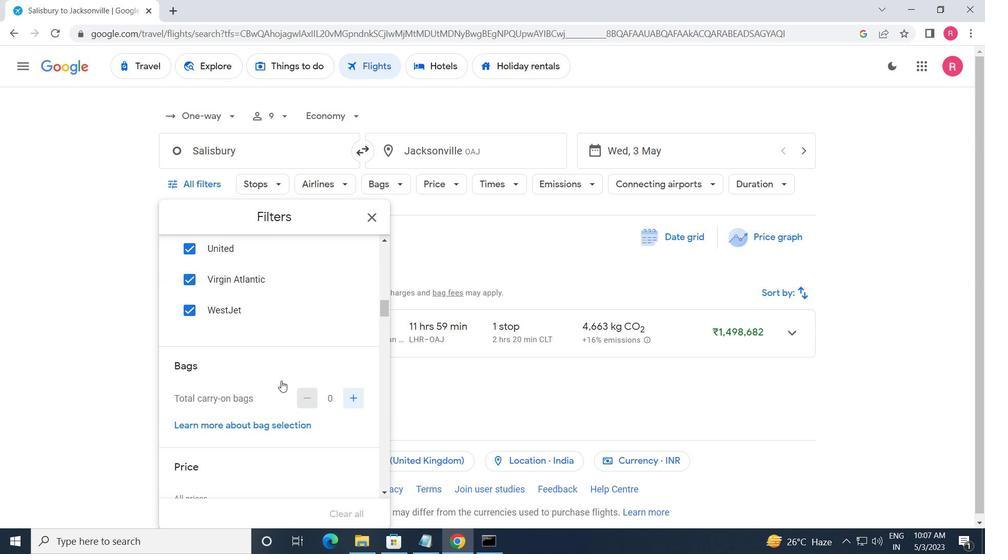 
Action: Mouse moved to (281, 380)
Screenshot: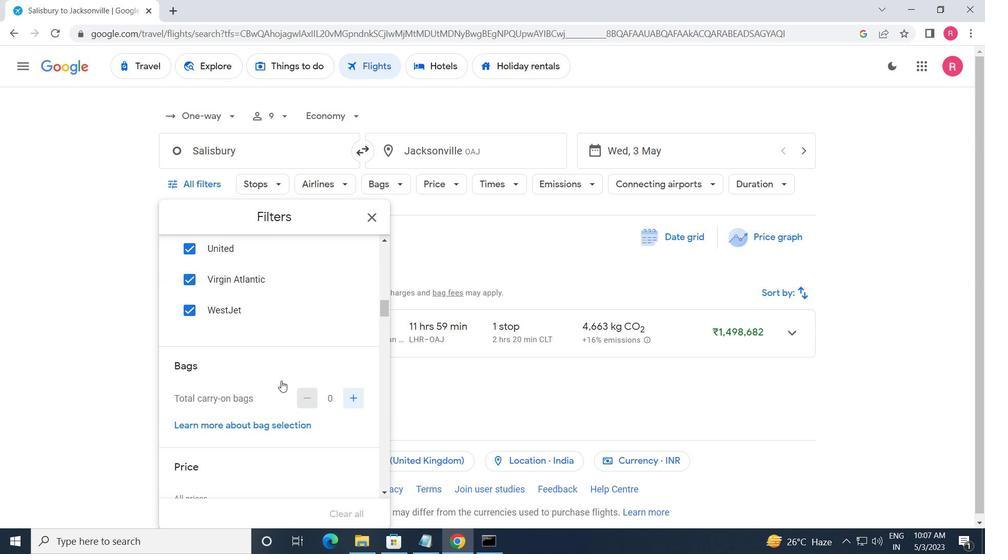 
Action: Mouse scrolled (281, 380) with delta (0, 0)
Screenshot: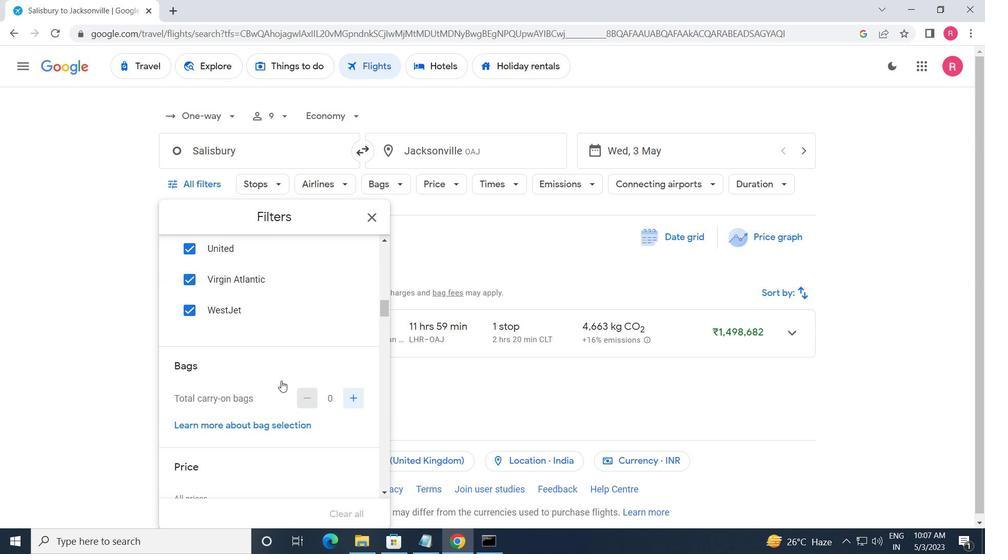 
Action: Mouse scrolled (281, 380) with delta (0, 0)
Screenshot: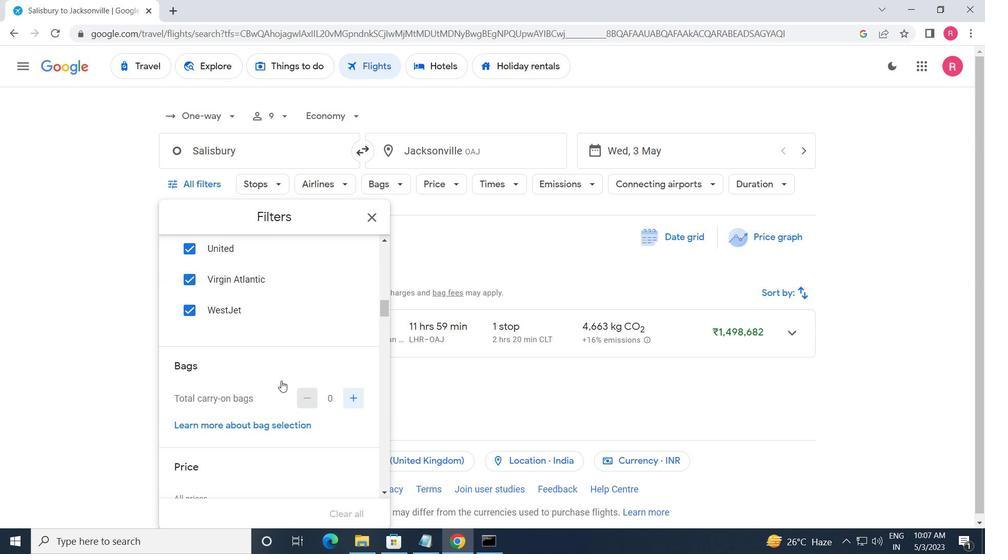 
Action: Mouse moved to (281, 377)
Screenshot: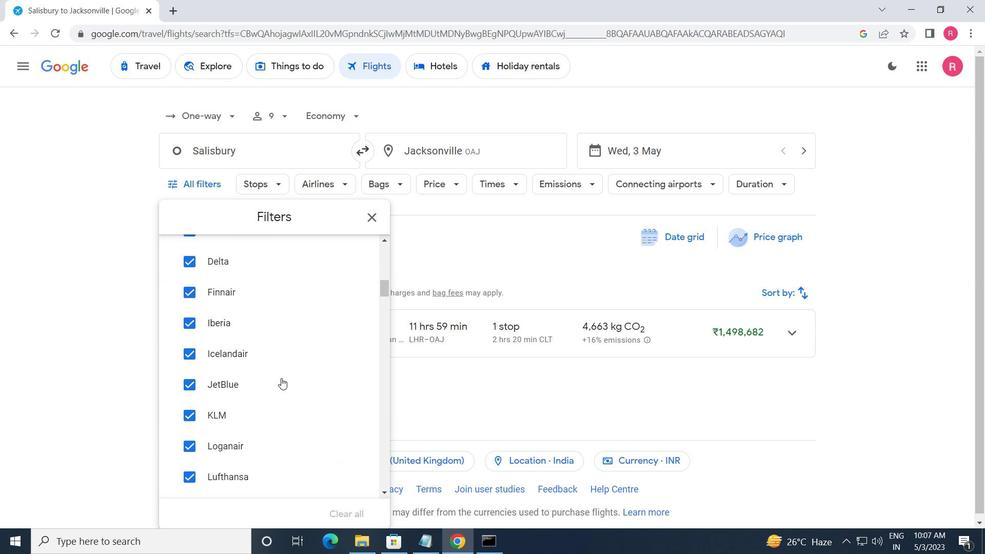 
Action: Mouse scrolled (281, 377) with delta (0, 0)
Screenshot: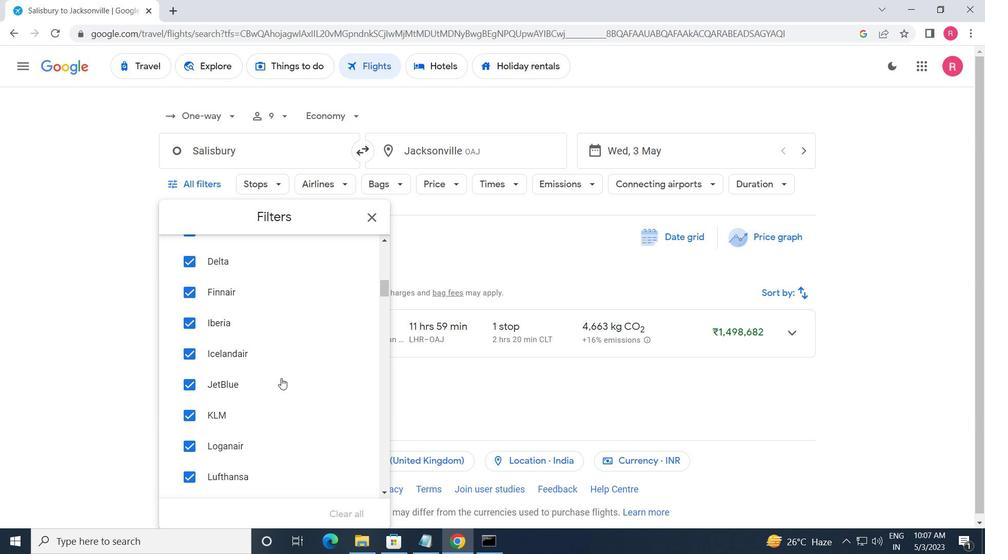 
Action: Mouse scrolled (281, 377) with delta (0, 0)
Screenshot: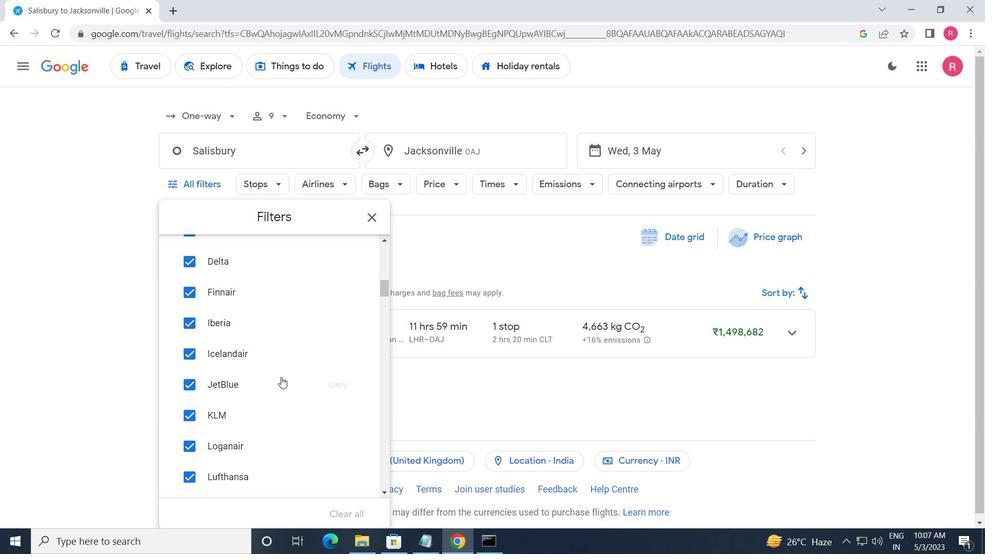 
Action: Mouse scrolled (281, 377) with delta (0, 0)
Screenshot: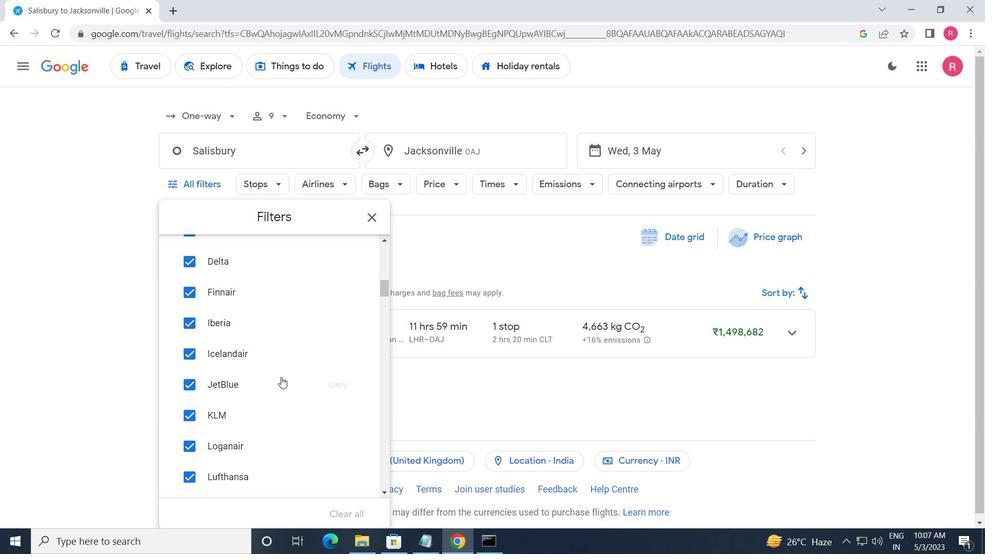 
Action: Mouse scrolled (281, 377) with delta (0, 0)
Screenshot: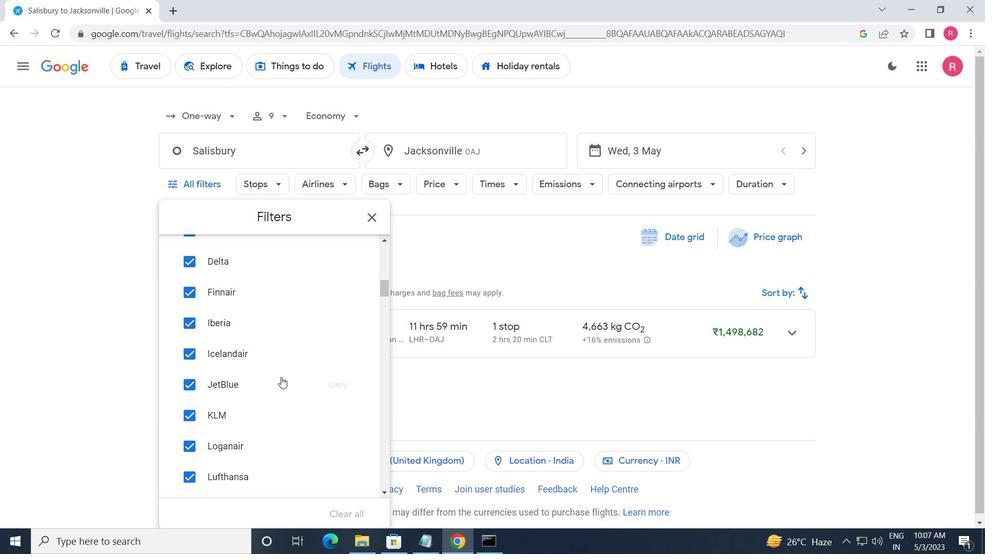
Action: Mouse scrolled (281, 377) with delta (0, 0)
Screenshot: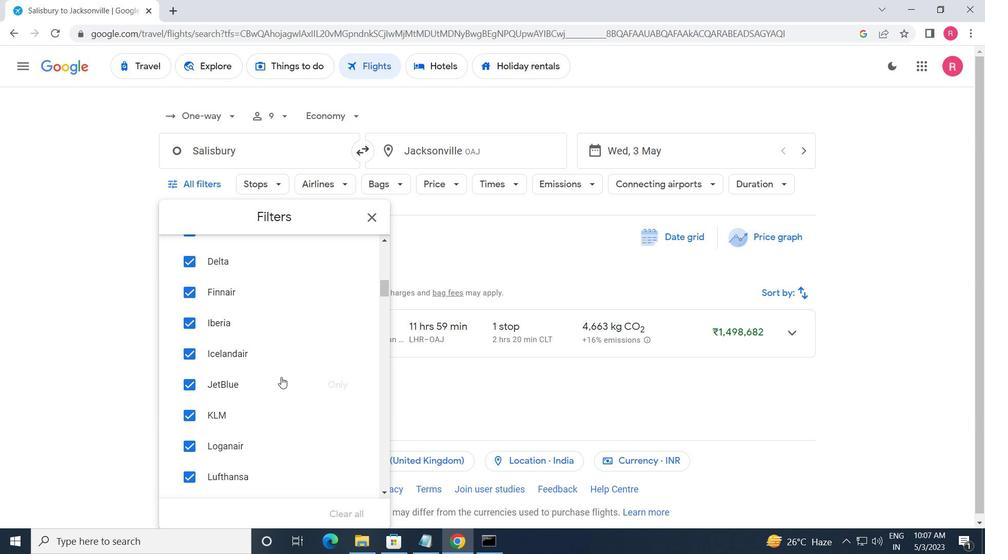 
Action: Mouse scrolled (281, 377) with delta (0, 0)
Screenshot: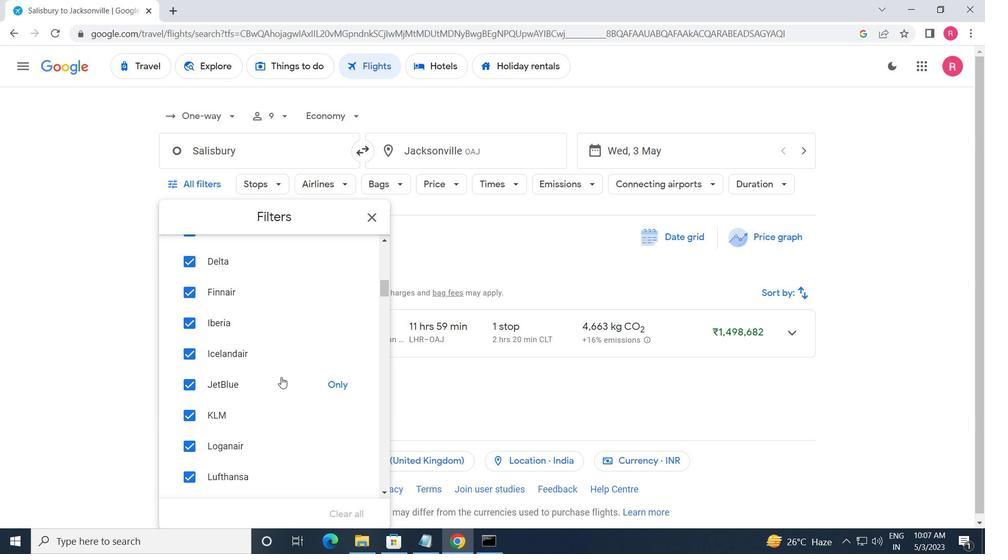 
Action: Mouse scrolled (281, 377) with delta (0, 0)
Screenshot: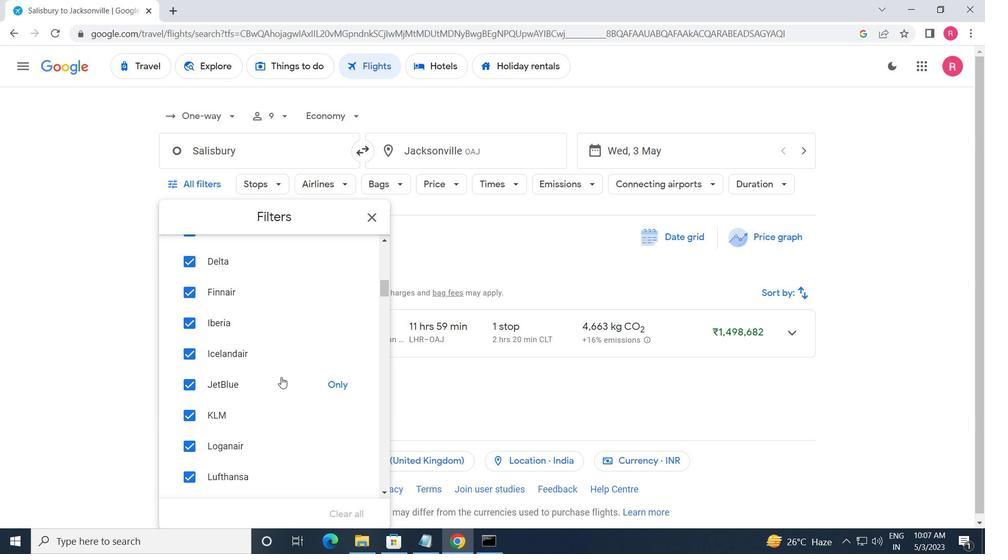 
Action: Mouse scrolled (281, 377) with delta (0, 0)
Screenshot: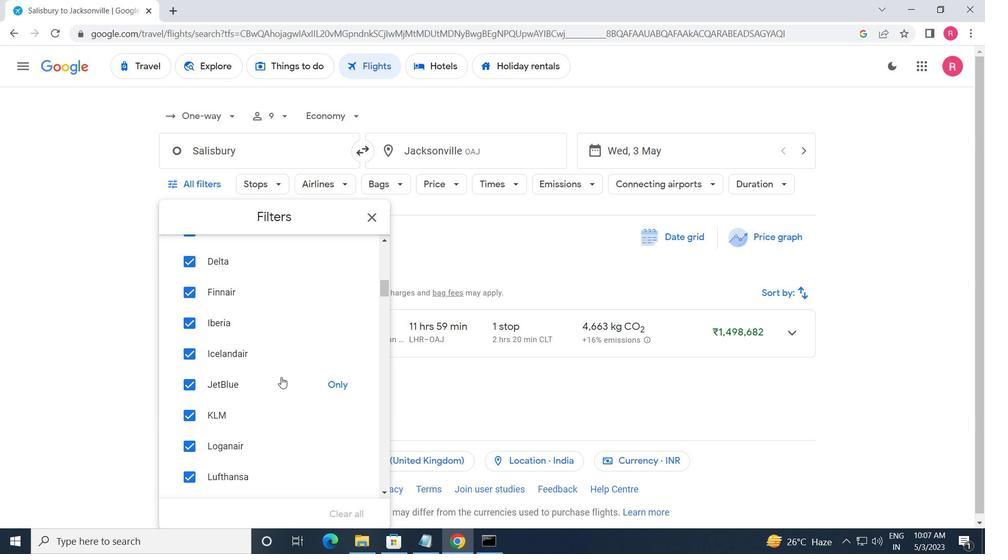 
Action: Mouse scrolled (281, 377) with delta (0, 0)
Screenshot: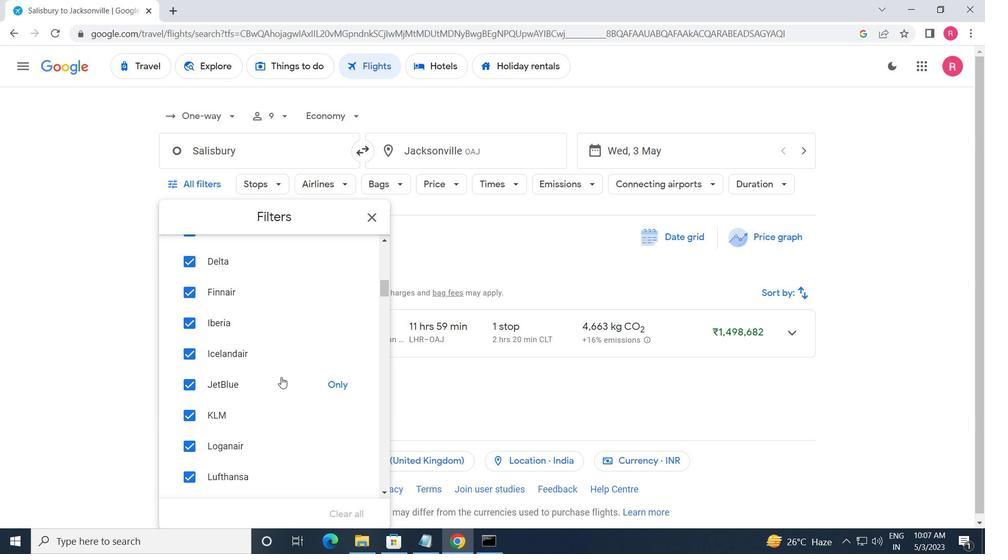 
Action: Mouse moved to (280, 376)
Screenshot: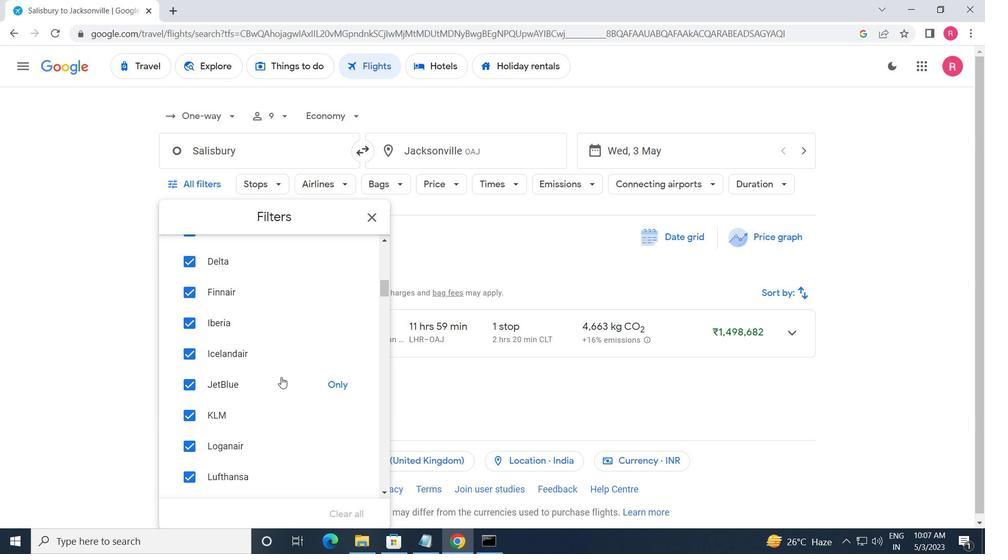 
Action: Mouse scrolled (280, 376) with delta (0, 0)
Screenshot: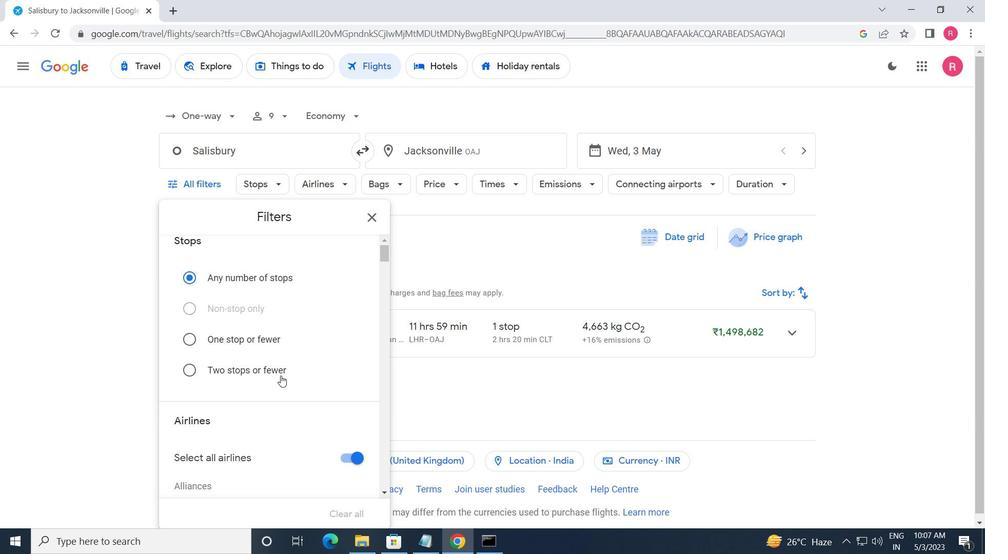 
Action: Mouse scrolled (280, 376) with delta (0, 0)
Screenshot: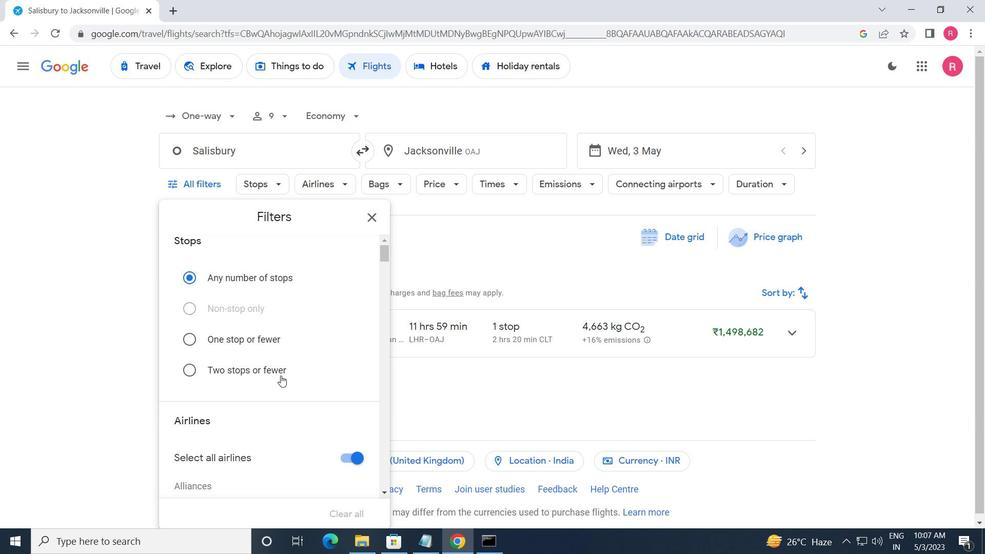 
Action: Mouse moved to (345, 458)
Screenshot: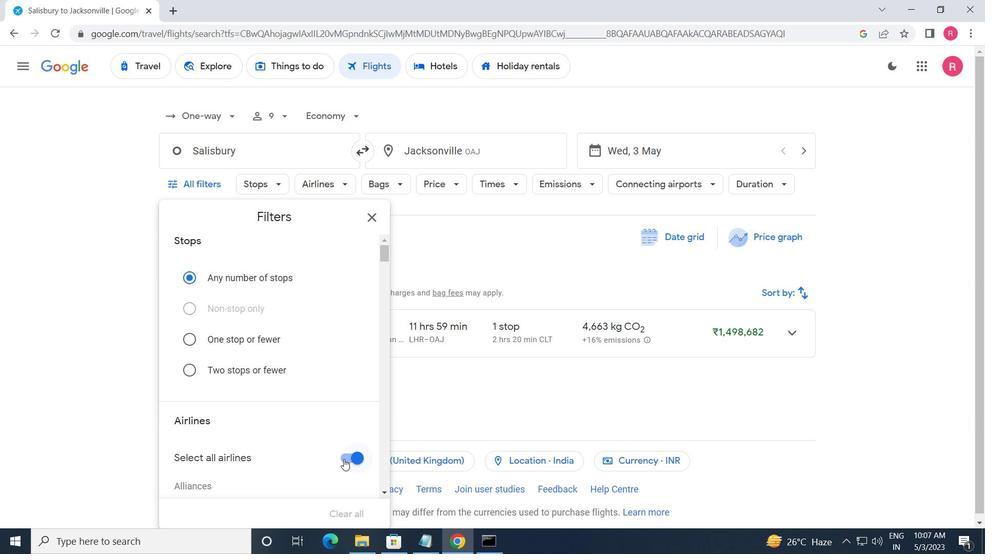 
Action: Mouse pressed left at (345, 458)
Screenshot: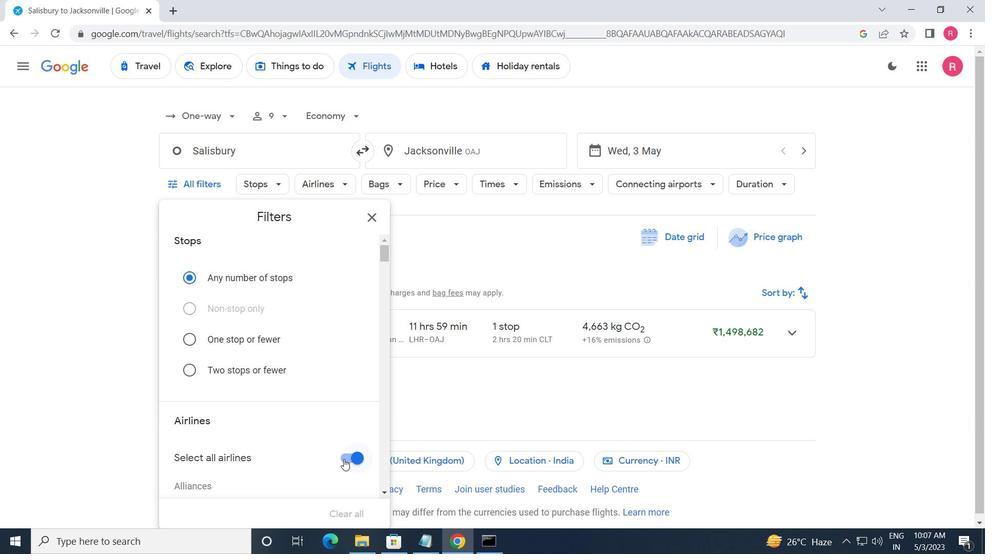 
Action: Mouse moved to (327, 469)
Screenshot: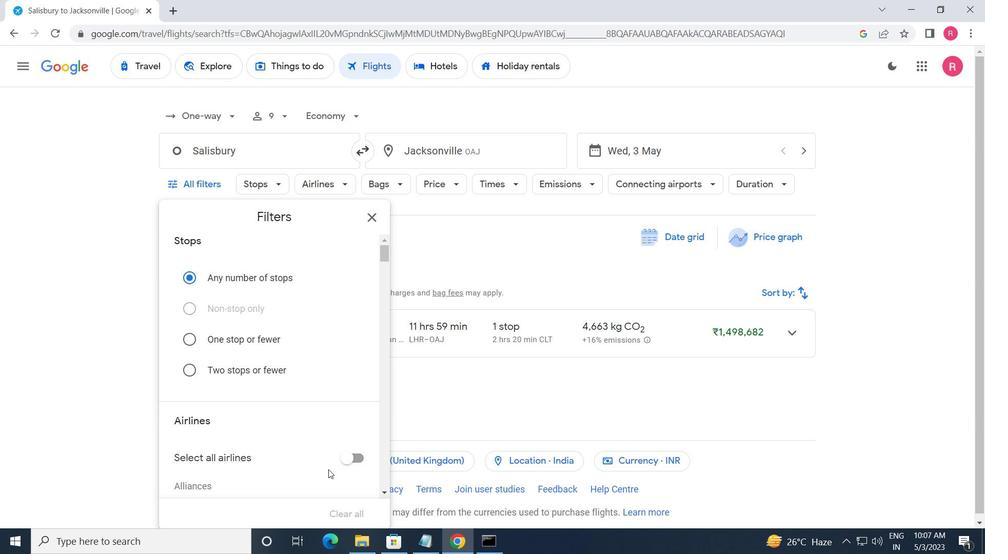 
Action: Mouse scrolled (327, 468) with delta (0, 0)
Screenshot: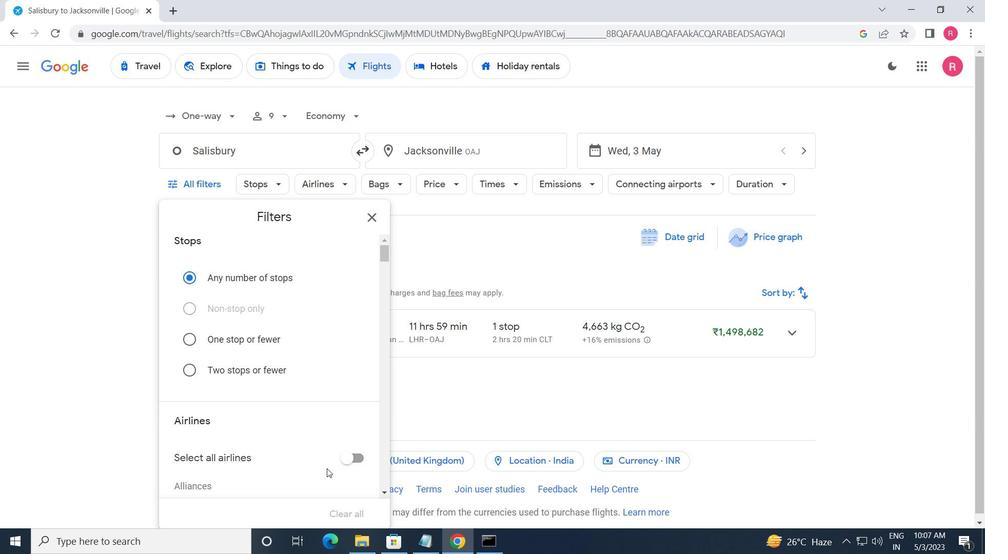 
Action: Mouse scrolled (327, 468) with delta (0, 0)
Screenshot: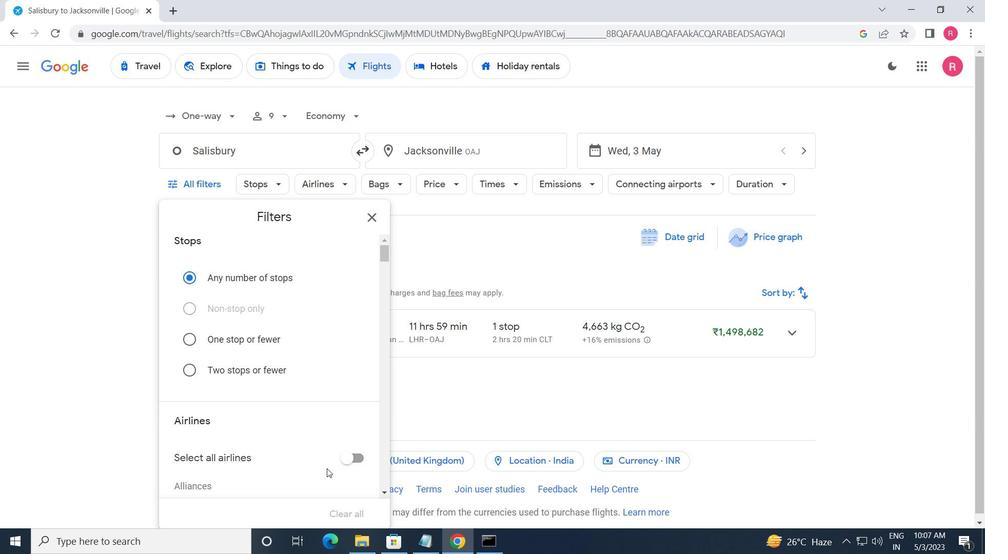 
Action: Mouse scrolled (327, 468) with delta (0, 0)
Screenshot: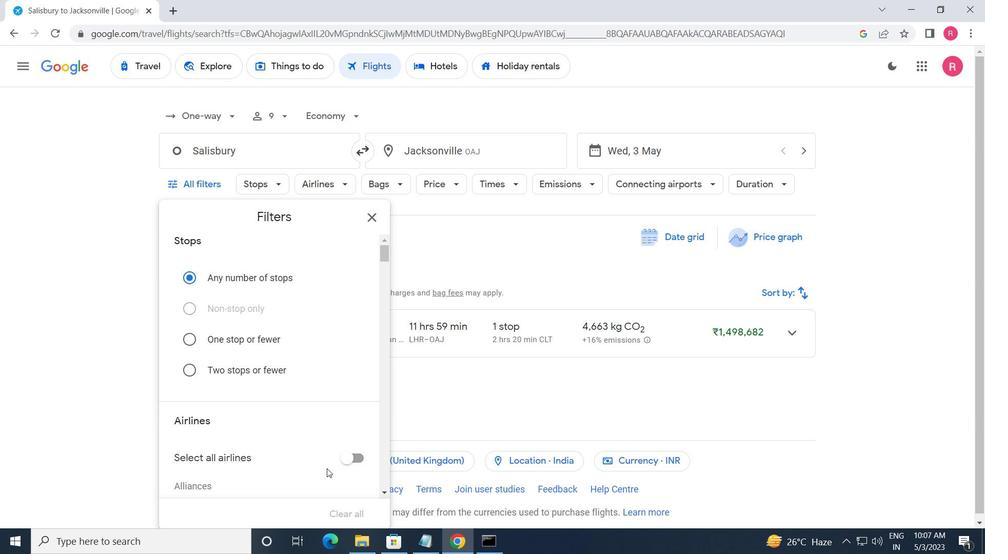 
Action: Mouse scrolled (327, 468) with delta (0, 0)
Screenshot: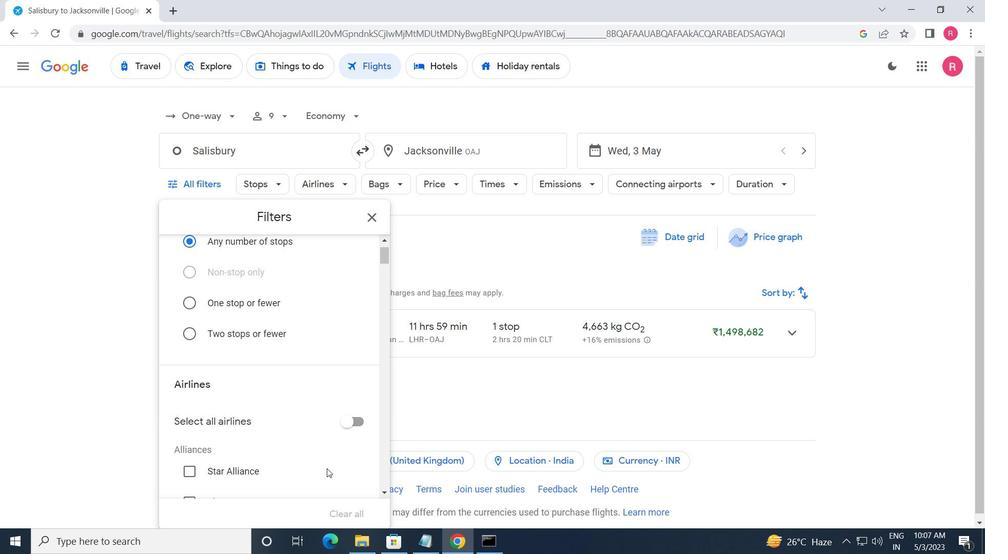 
Action: Mouse moved to (327, 469)
Screenshot: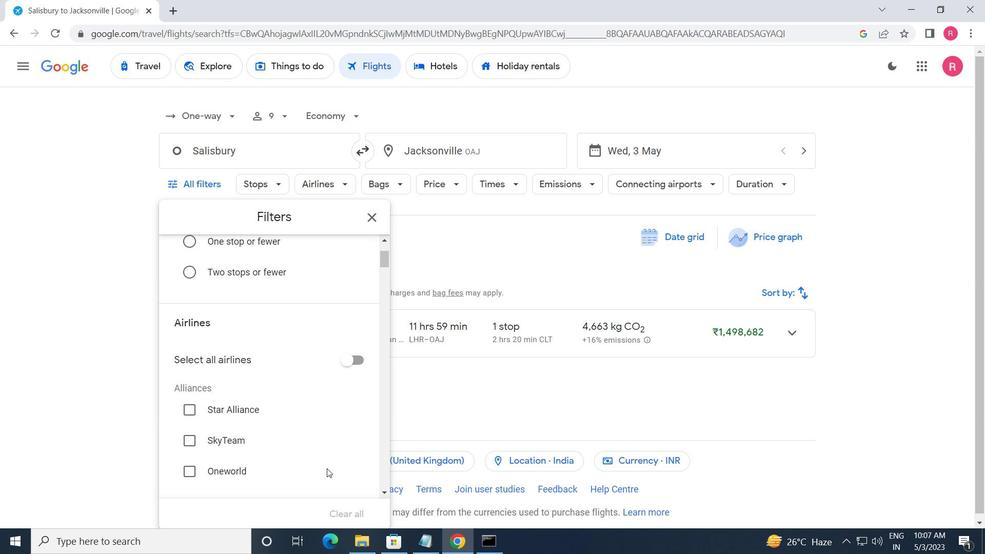 
Action: Mouse scrolled (327, 468) with delta (0, 0)
Screenshot: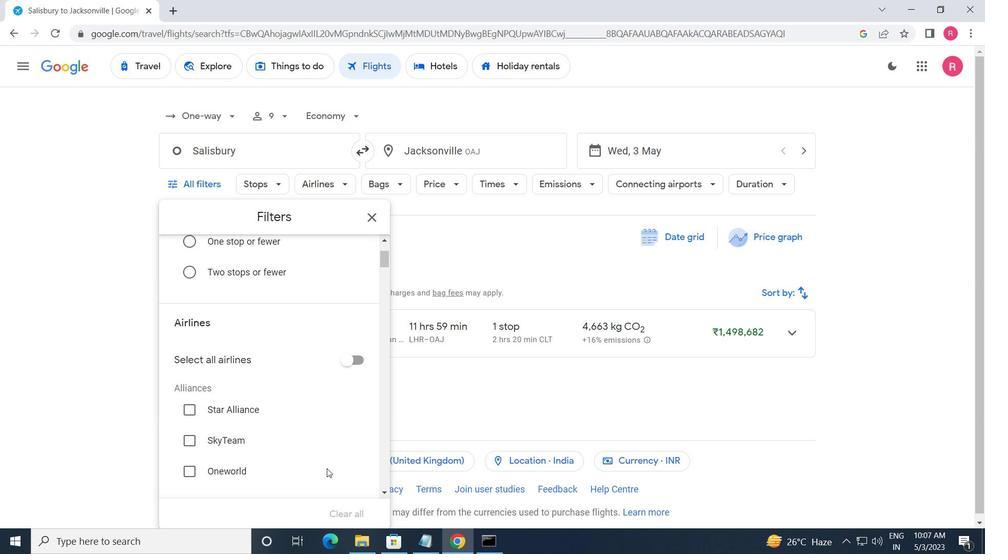 
Action: Mouse moved to (331, 466)
Screenshot: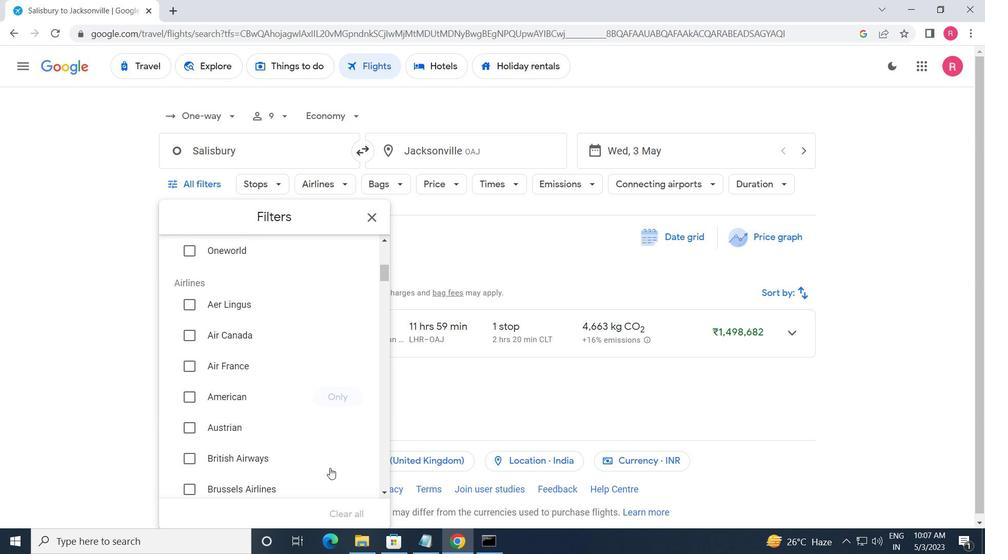 
Action: Mouse scrolled (331, 465) with delta (0, 0)
Screenshot: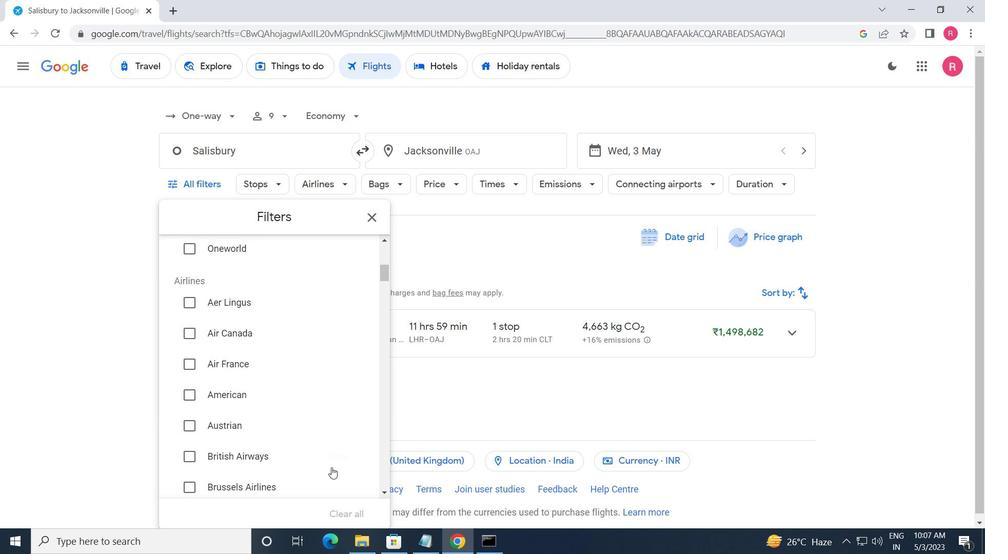 
Action: Mouse scrolled (331, 465) with delta (0, 0)
Screenshot: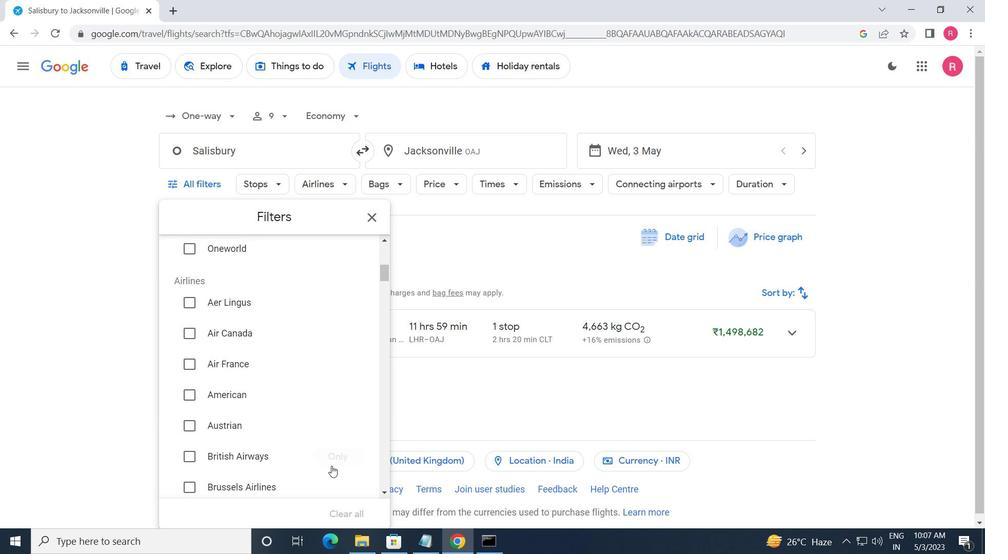 
Action: Mouse scrolled (331, 465) with delta (0, 0)
Screenshot: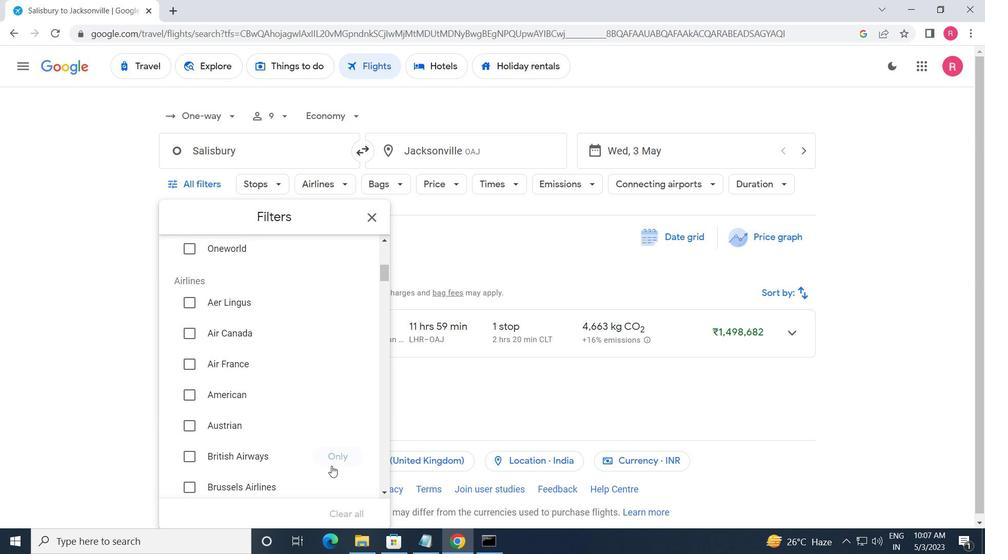 
Action: Mouse scrolled (331, 465) with delta (0, 0)
Screenshot: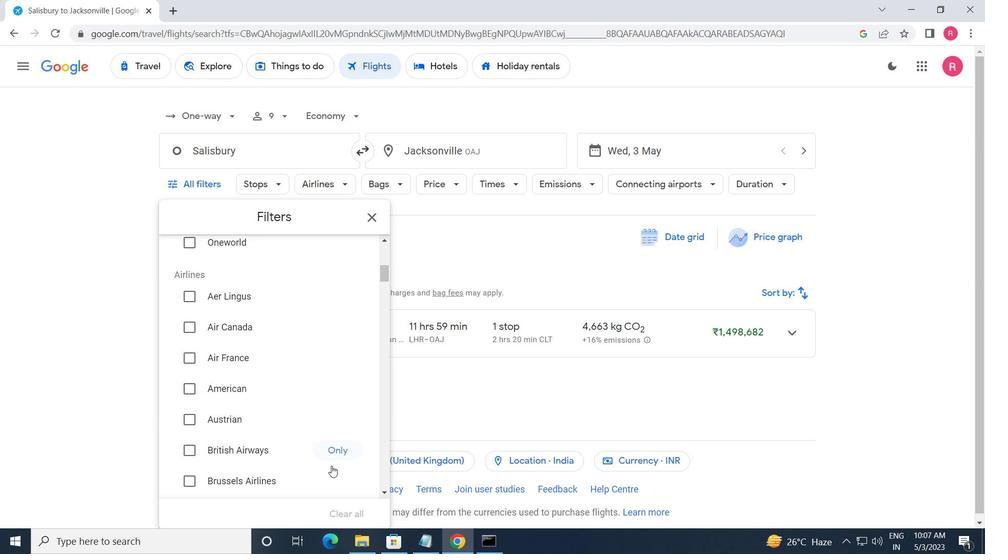 
Action: Mouse moved to (332, 465)
Screenshot: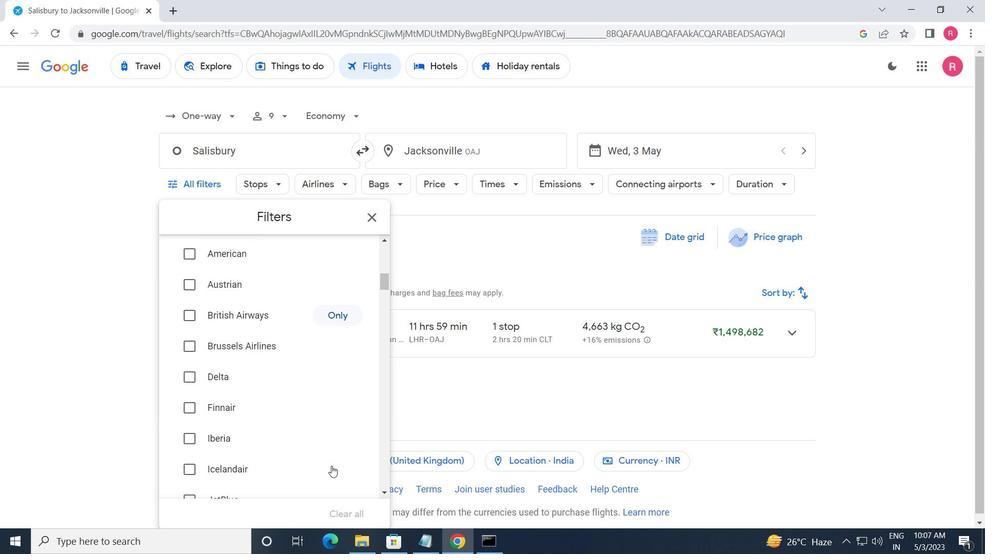 
Action: Mouse scrolled (332, 465) with delta (0, 0)
Screenshot: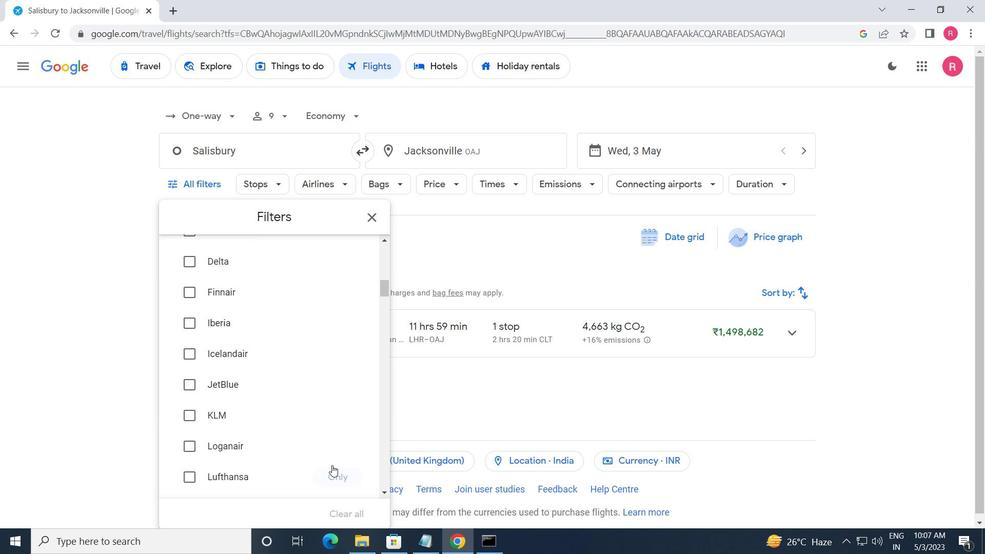 
Action: Mouse scrolled (332, 465) with delta (0, 0)
Screenshot: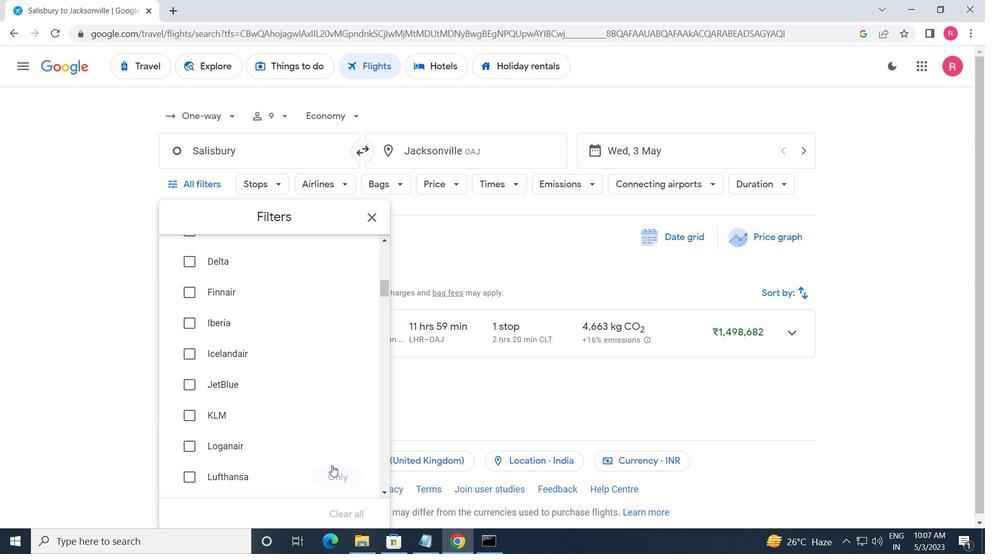 
Action: Mouse scrolled (332, 465) with delta (0, 0)
Screenshot: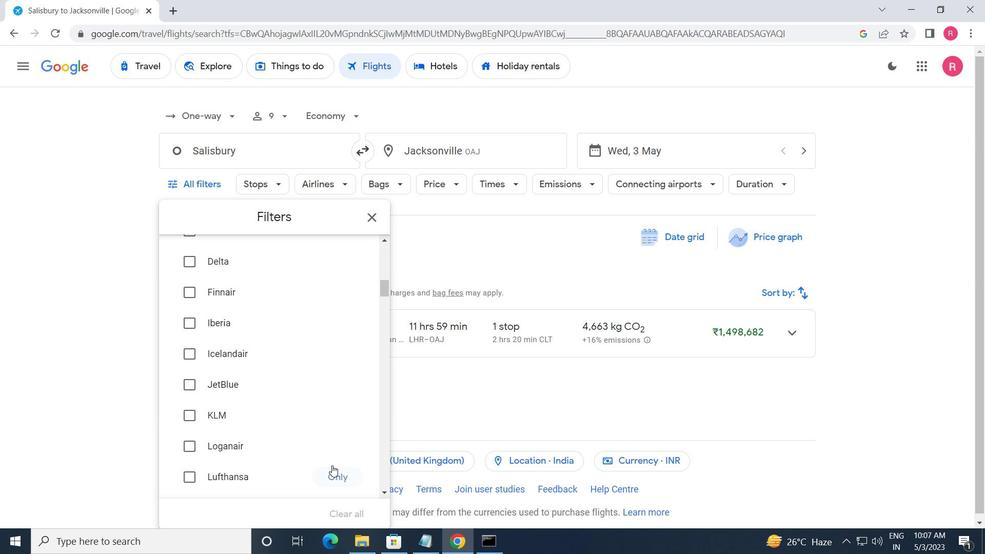 
Action: Mouse moved to (335, 455)
Screenshot: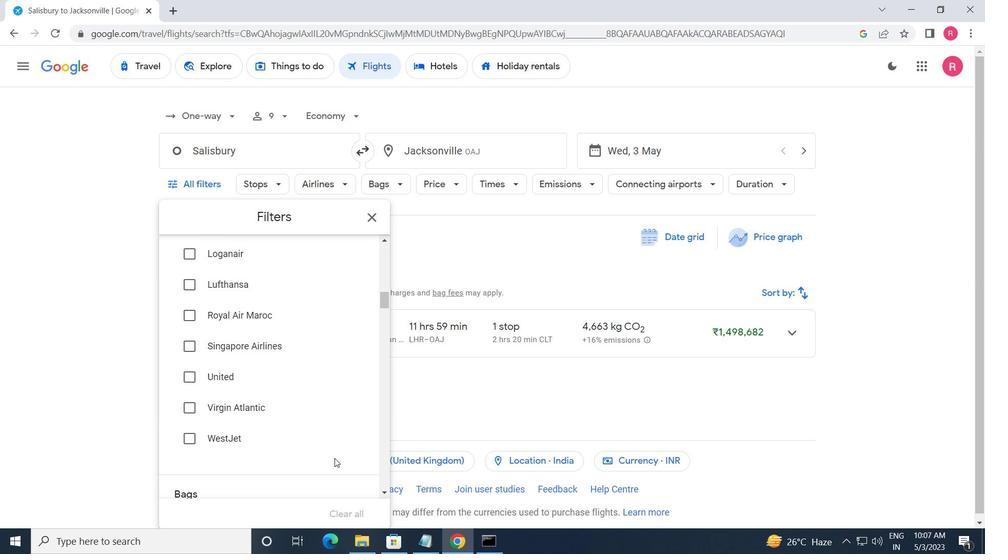 
Action: Mouse scrolled (335, 454) with delta (0, 0)
Screenshot: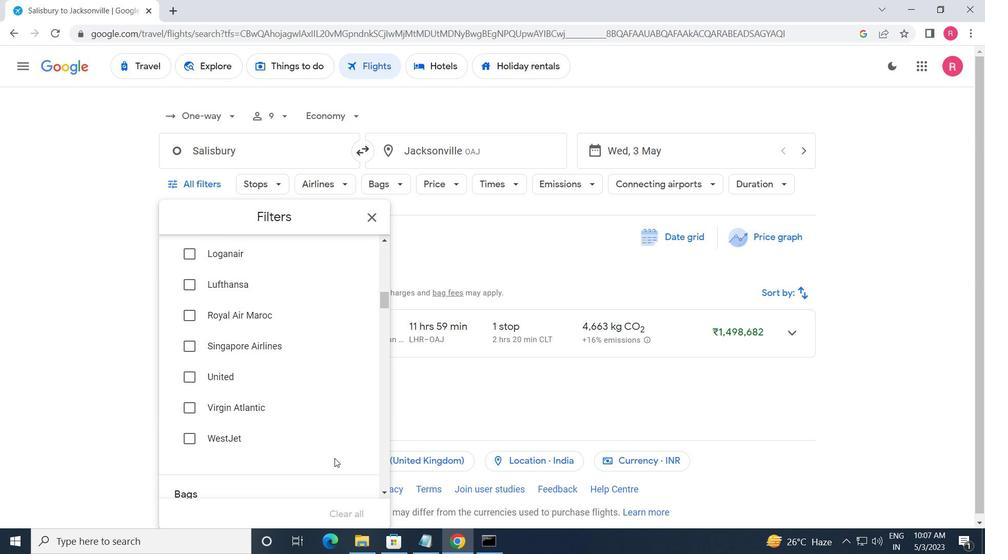 
Action: Mouse scrolled (335, 454) with delta (0, 0)
Screenshot: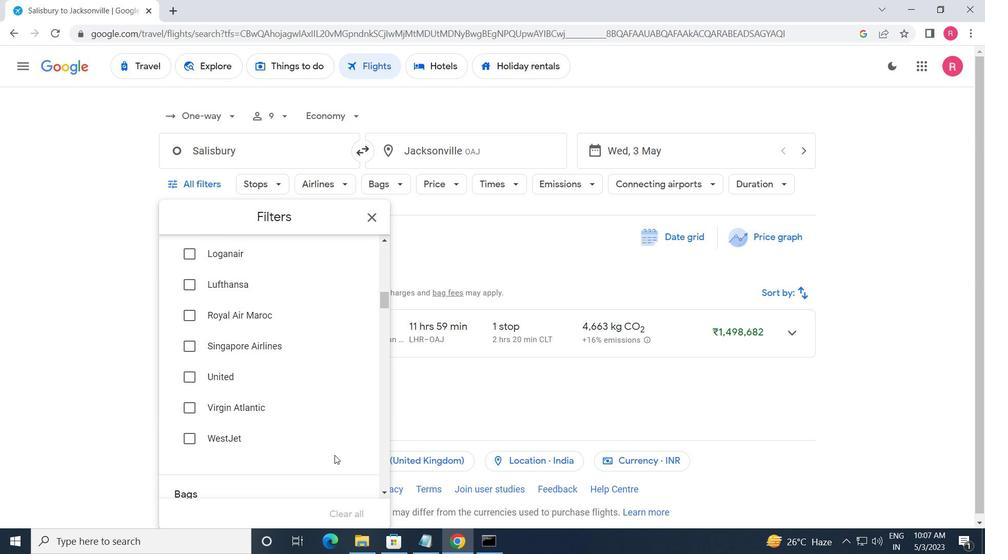 
Action: Mouse scrolled (335, 454) with delta (0, 0)
Screenshot: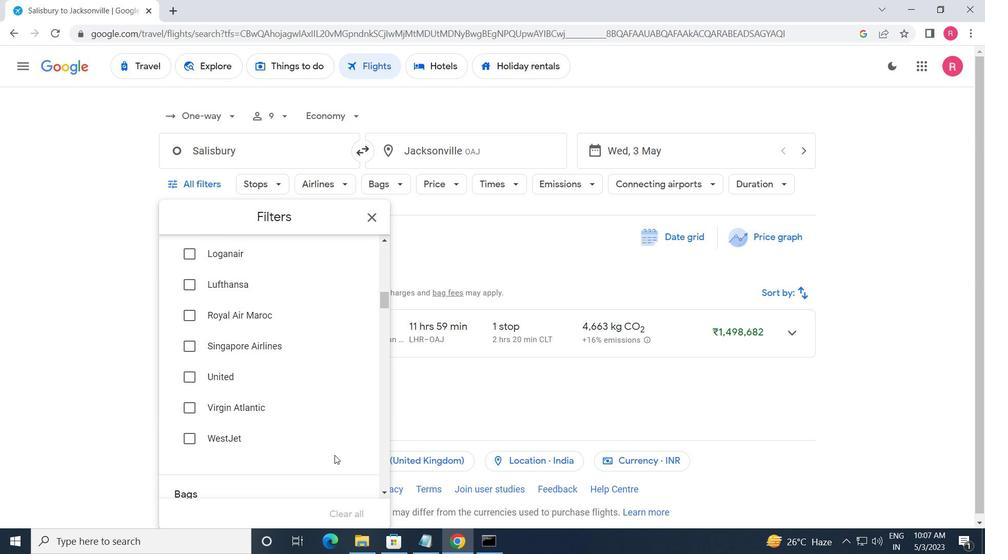 
Action: Mouse moved to (335, 456)
Screenshot: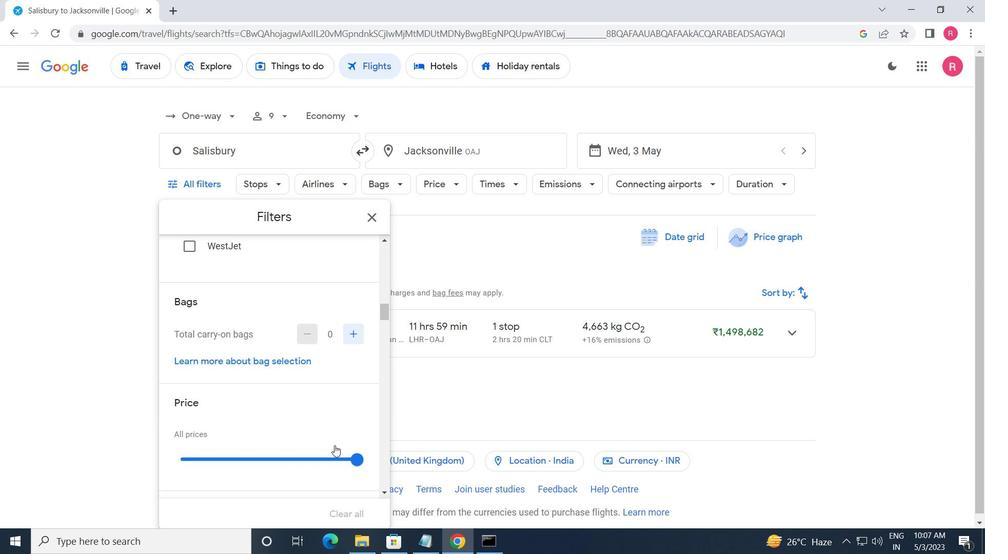 
Action: Mouse scrolled (335, 455) with delta (0, 0)
Screenshot: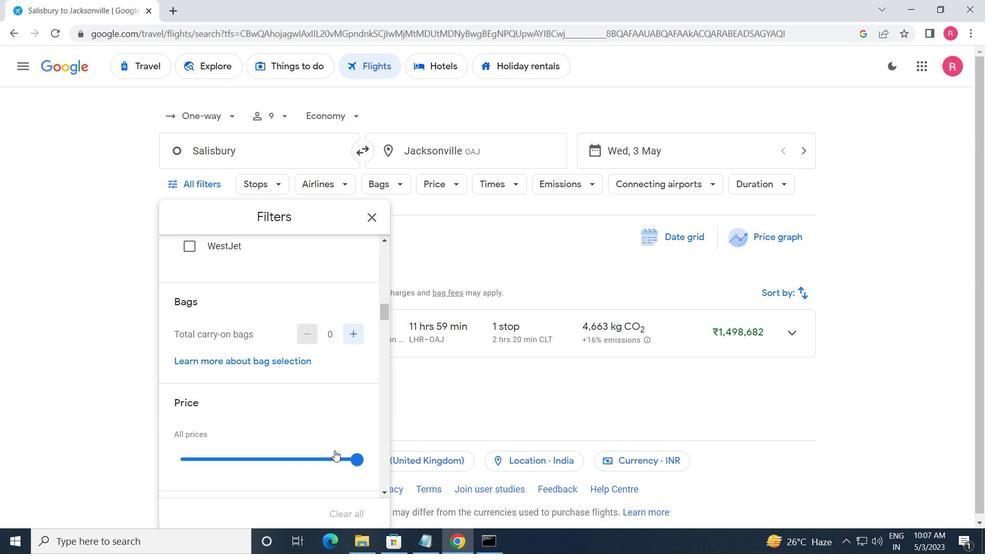 
Action: Mouse moved to (358, 398)
Screenshot: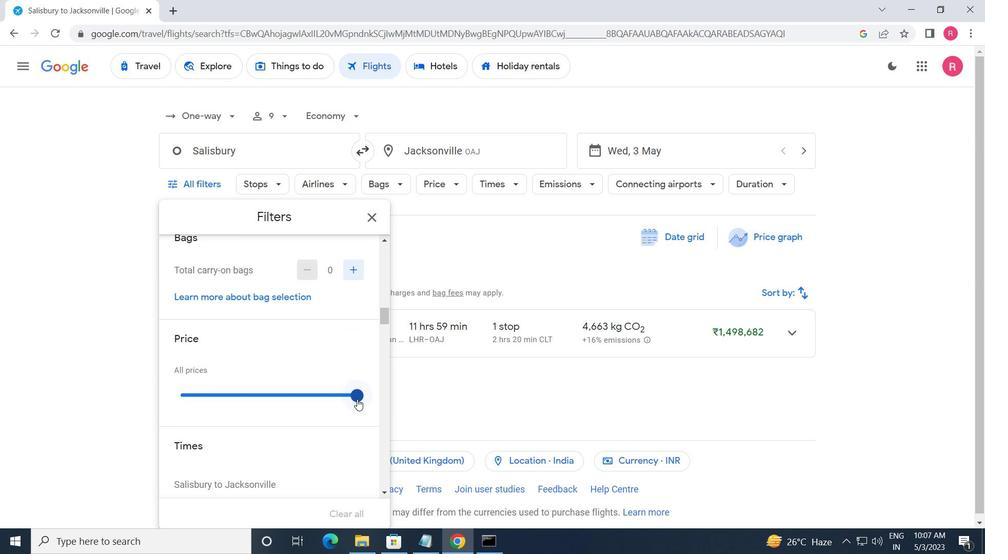 
Action: Mouse pressed left at (358, 398)
Screenshot: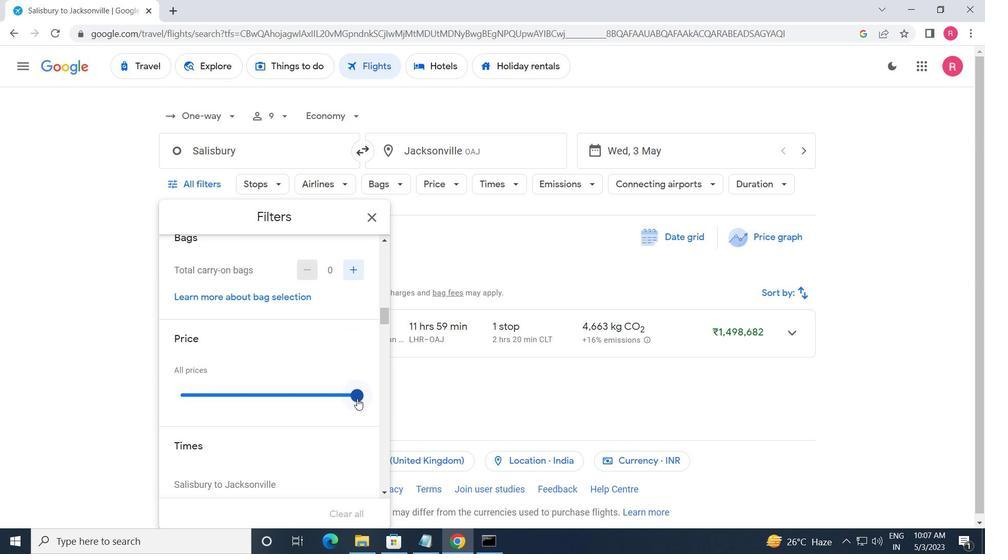 
Action: Mouse moved to (239, 418)
Screenshot: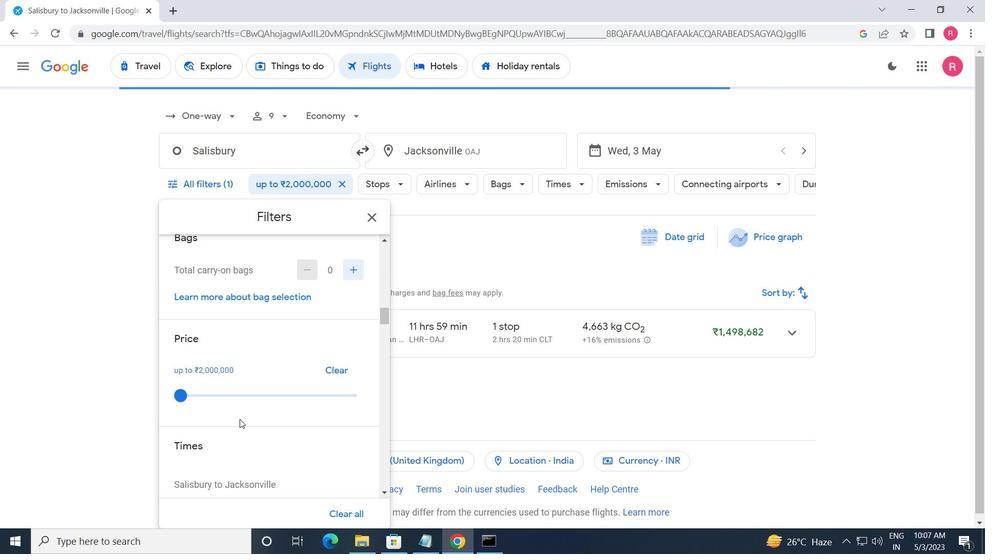 
Action: Mouse scrolled (239, 417) with delta (0, 0)
Screenshot: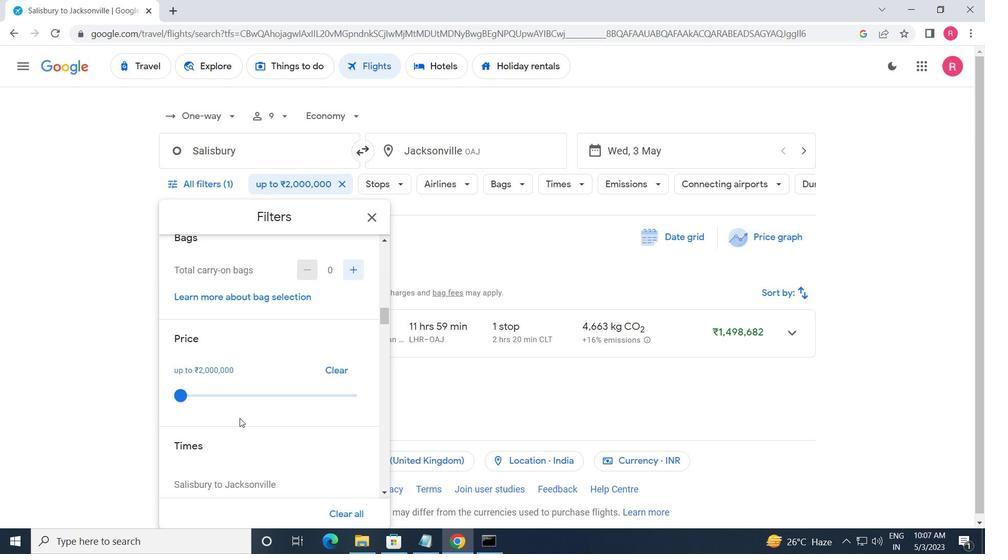 
Action: Mouse scrolled (239, 417) with delta (0, 0)
Screenshot: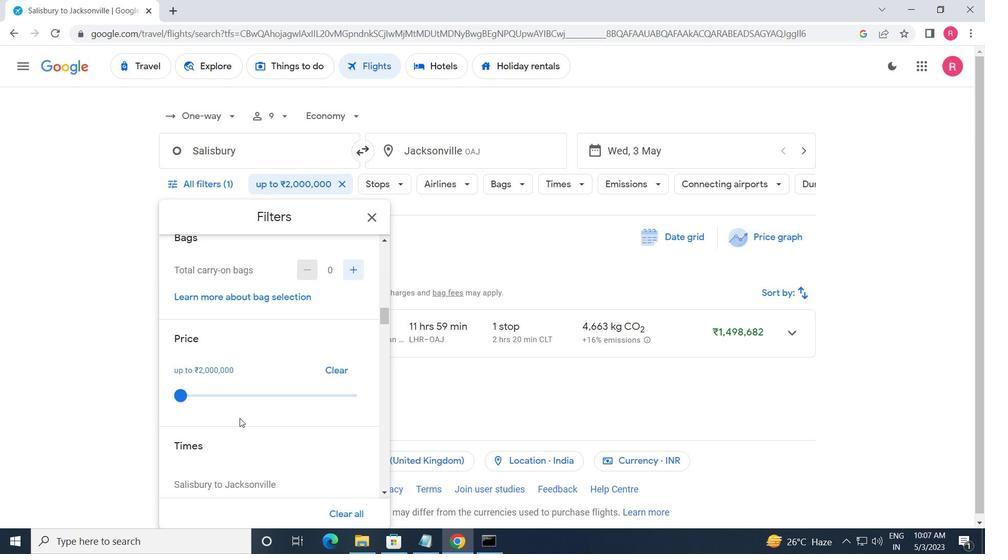 
Action: Mouse moved to (361, 411)
Screenshot: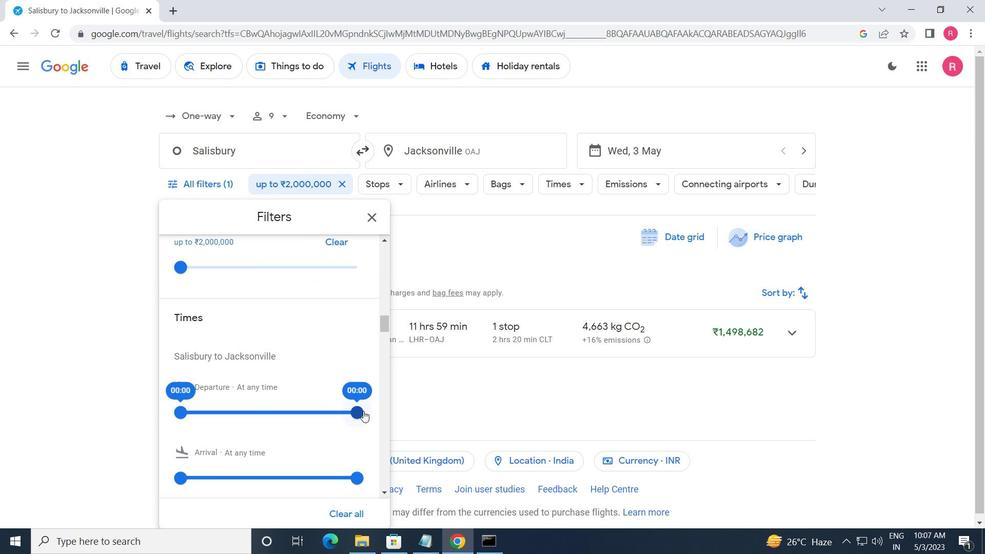 
Action: Mouse pressed left at (361, 411)
Screenshot: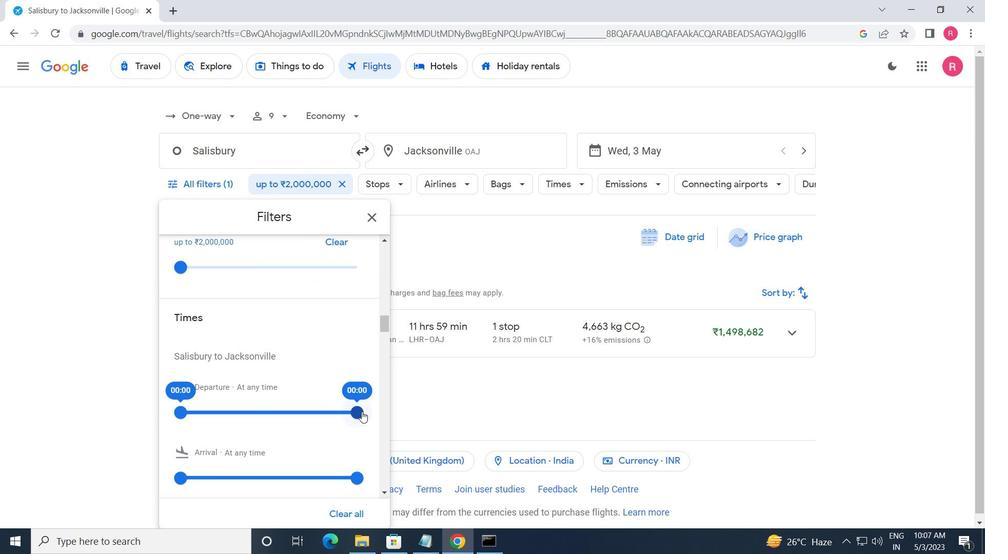 
Action: Mouse moved to (364, 212)
Screenshot: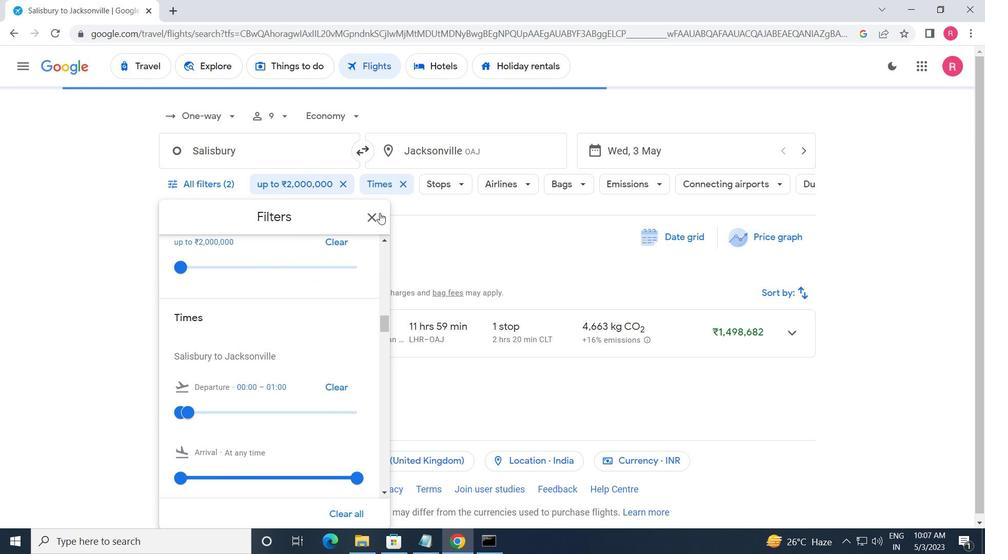 
Action: Mouse pressed left at (364, 212)
Screenshot: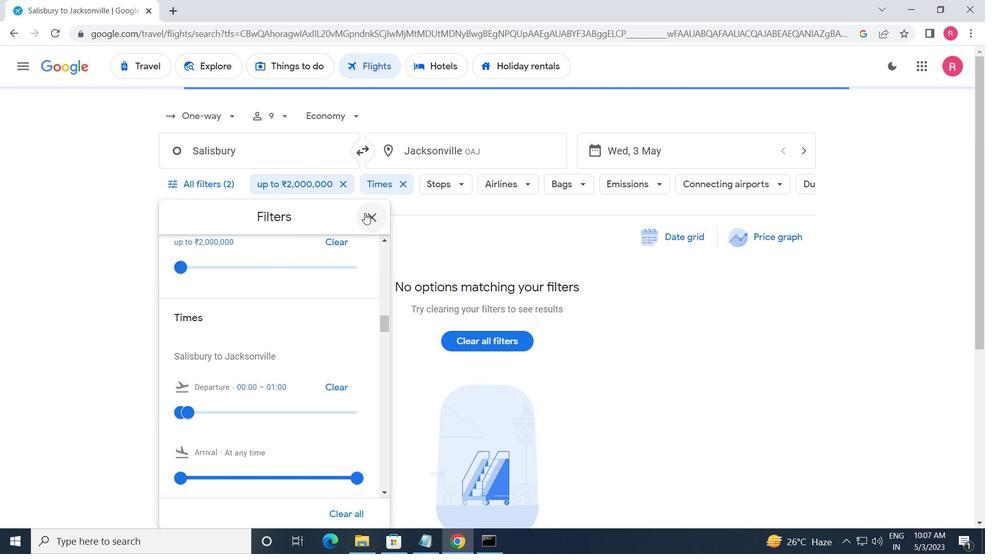 
Action: Mouse moved to (341, 264)
Screenshot: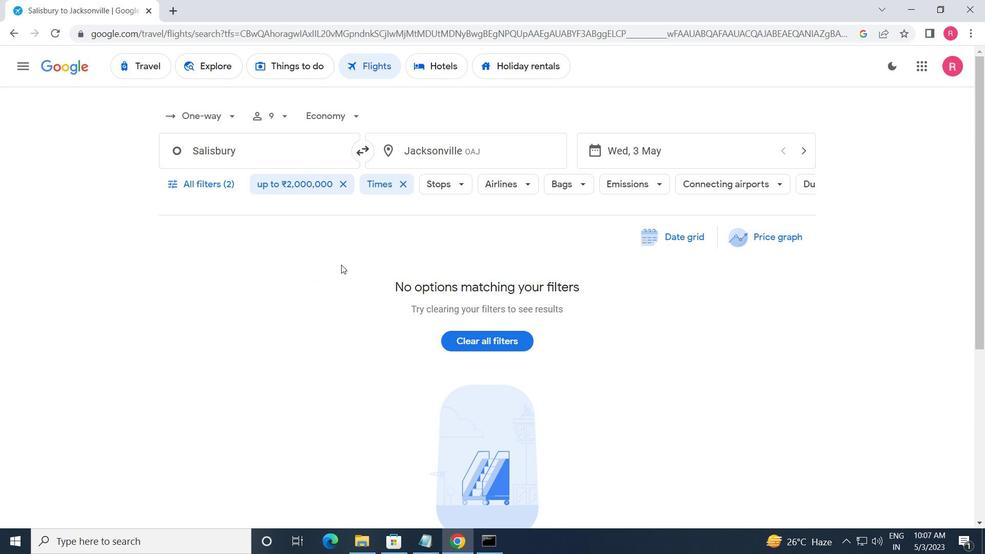 
